Task: Find connections with filter location Skegness with filter topic #Selfhelpwith filter profile language English with filter current company Petroleum Engineers Association with filter school Punyashlok Ahilyadevi Holkar Solapur University, Solapur with filter industry Footwear and Leather Goods Repair with filter service category Growth Marketing with filter keywords title Office Manager
Action: Mouse moved to (517, 69)
Screenshot: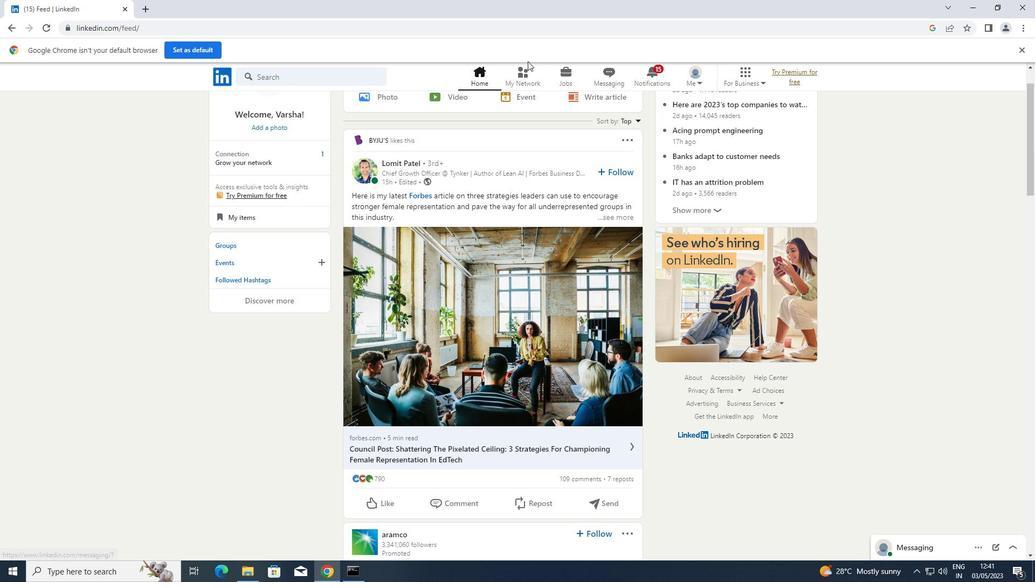 
Action: Mouse pressed left at (517, 69)
Screenshot: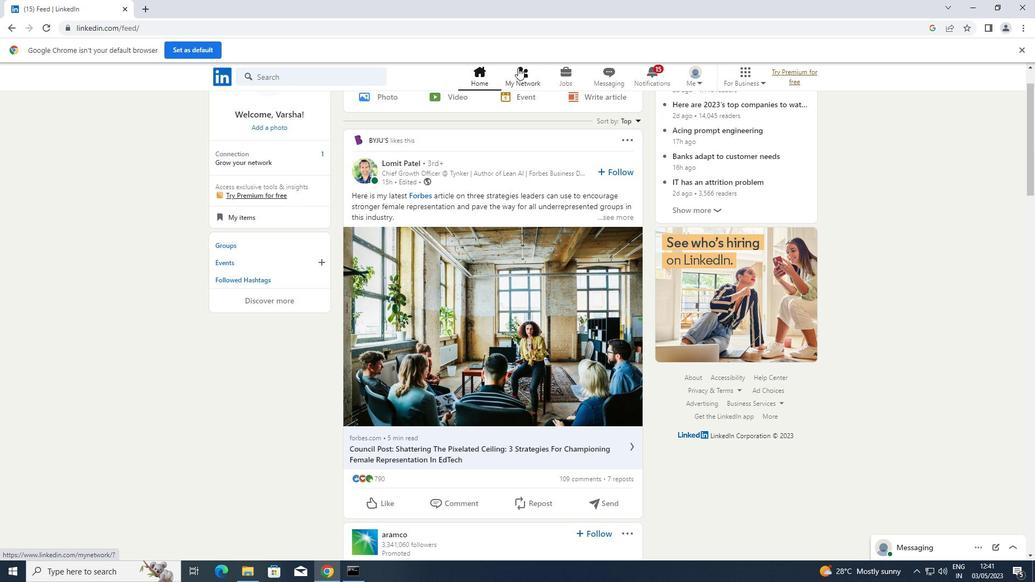 
Action: Mouse moved to (278, 138)
Screenshot: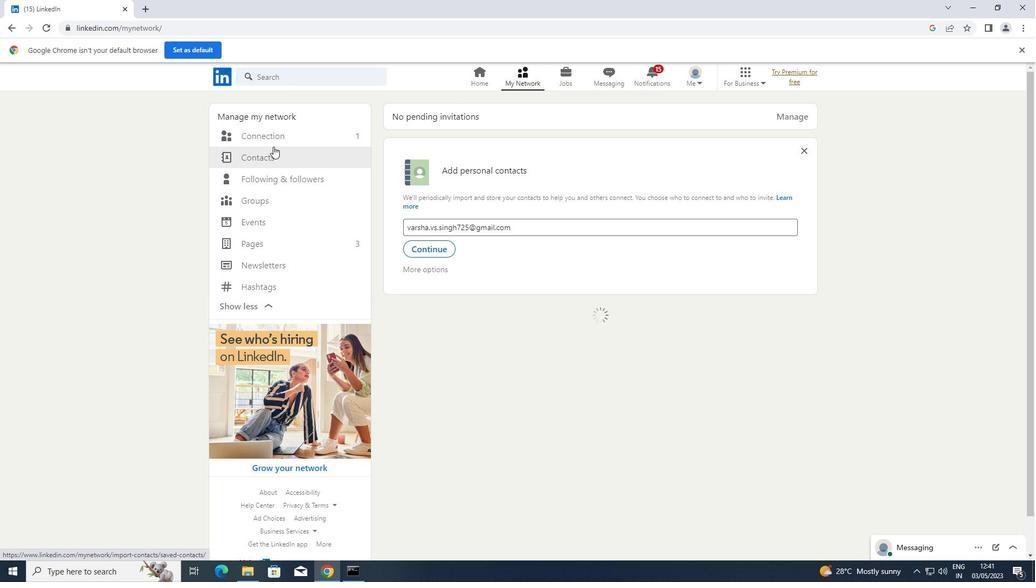 
Action: Mouse pressed left at (278, 138)
Screenshot: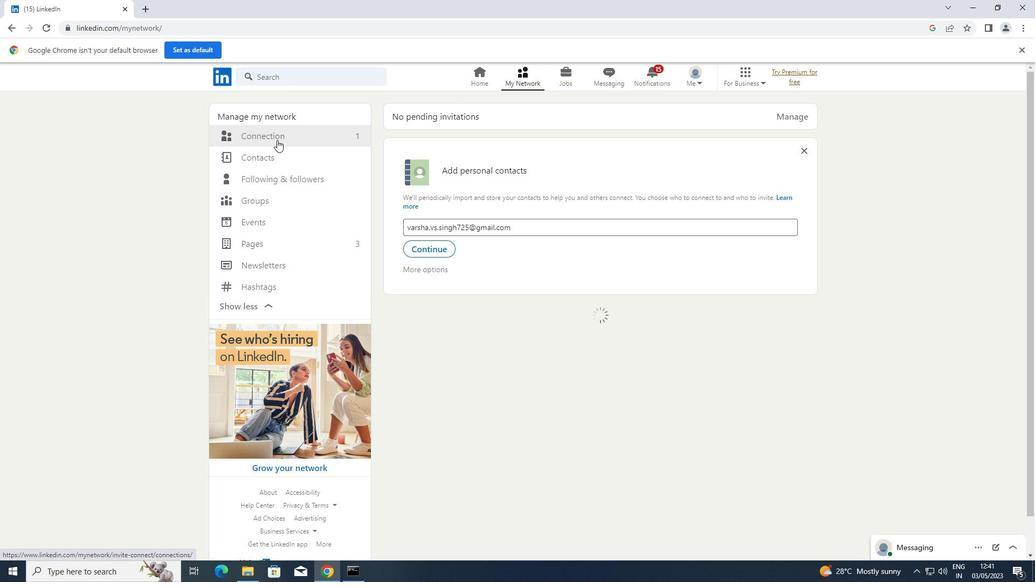 
Action: Mouse moved to (598, 136)
Screenshot: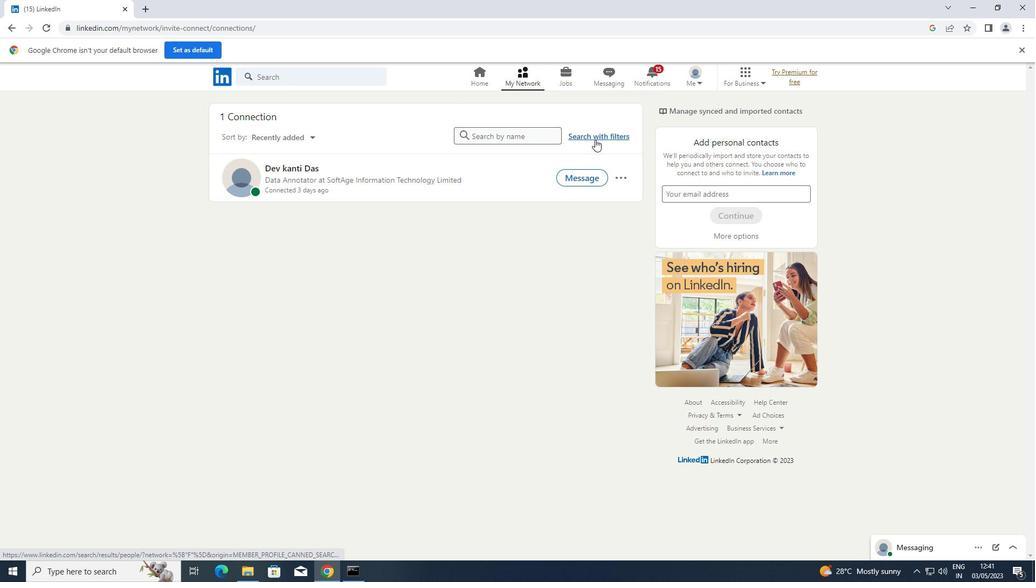 
Action: Mouse pressed left at (598, 136)
Screenshot: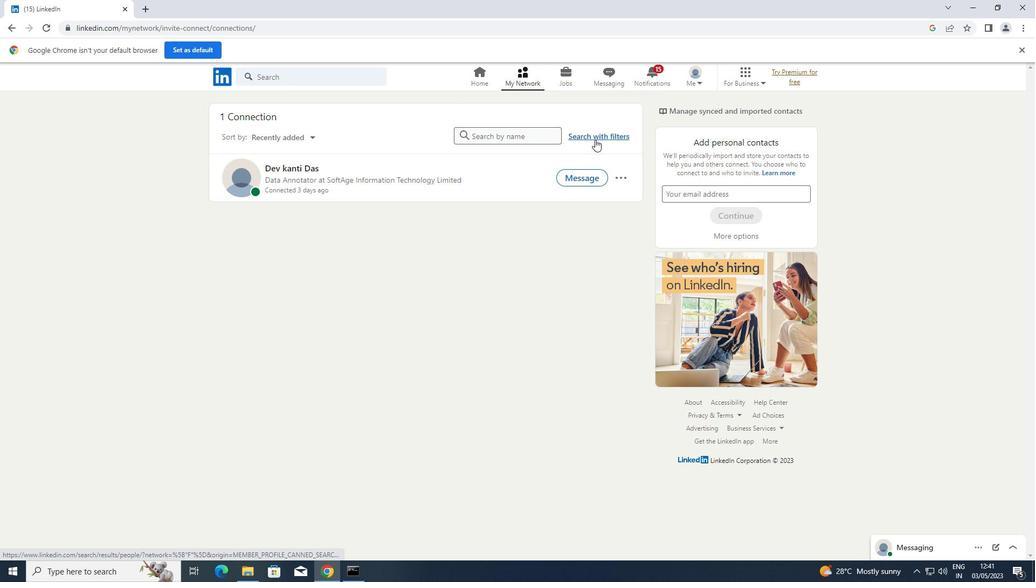 
Action: Mouse moved to (545, 107)
Screenshot: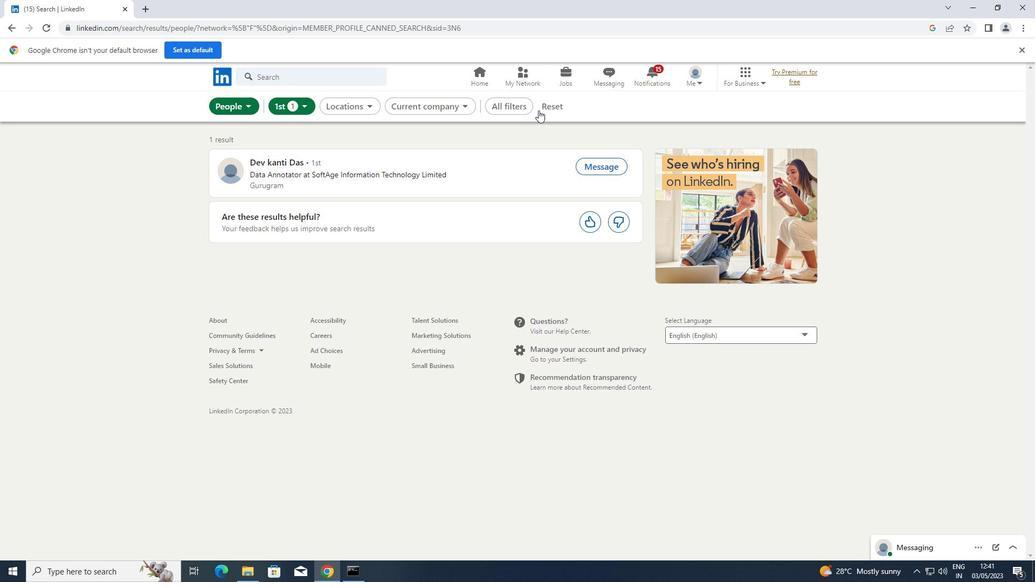 
Action: Mouse pressed left at (545, 107)
Screenshot: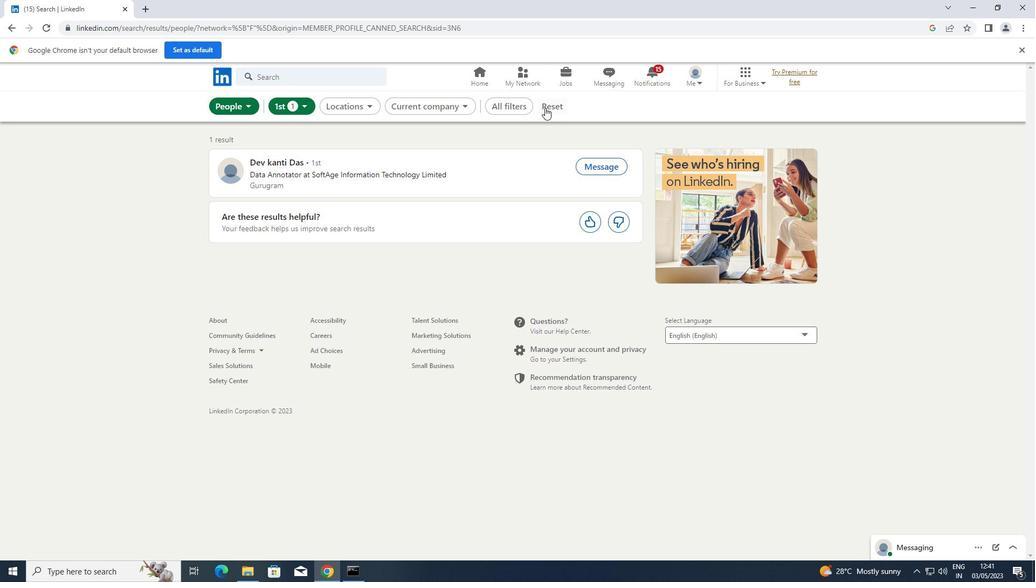 
Action: Mouse pressed left at (545, 107)
Screenshot: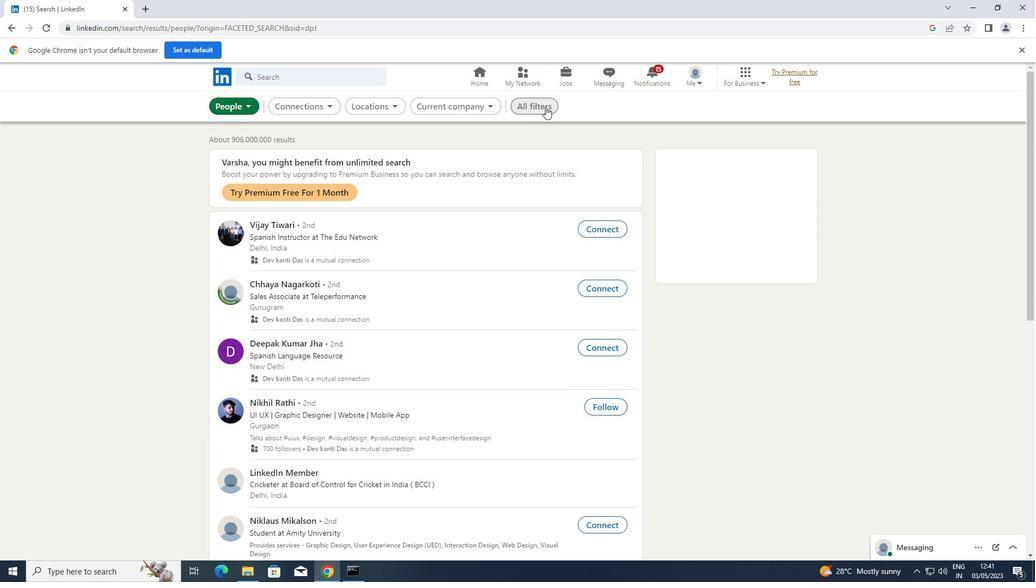 
Action: Mouse moved to (762, 209)
Screenshot: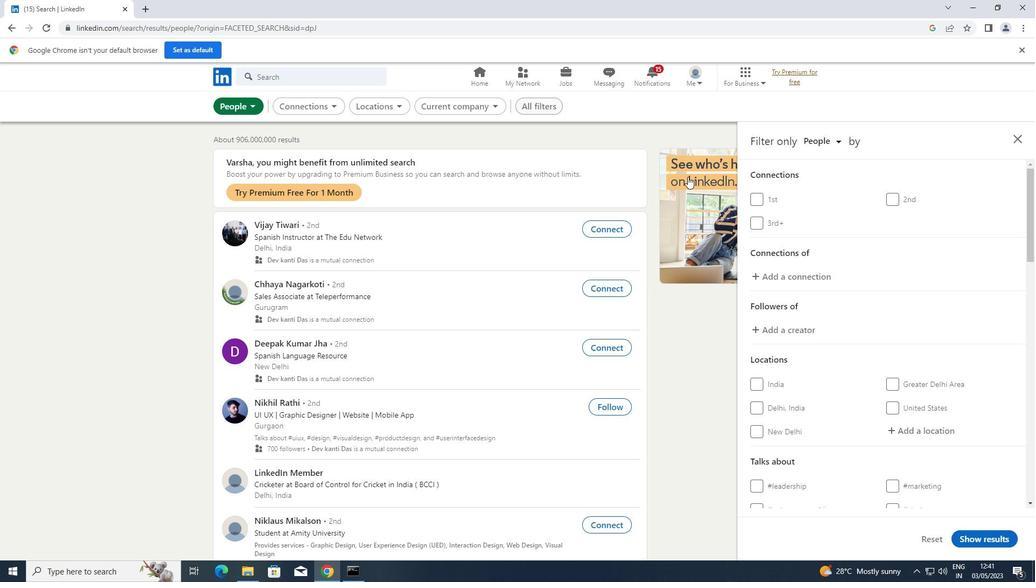 
Action: Mouse scrolled (762, 208) with delta (0, 0)
Screenshot: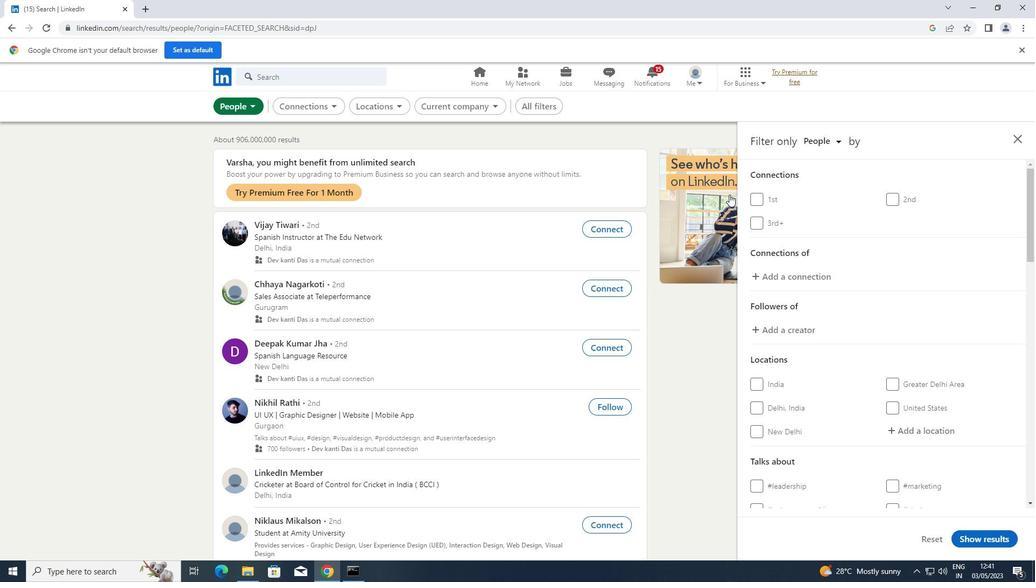 
Action: Mouse scrolled (762, 208) with delta (0, 0)
Screenshot: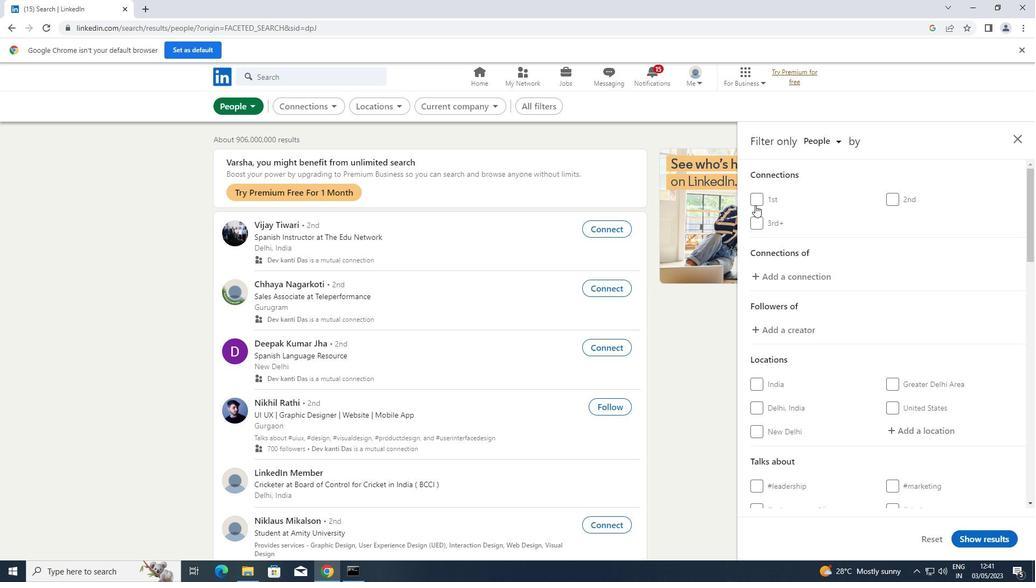 
Action: Mouse moved to (943, 321)
Screenshot: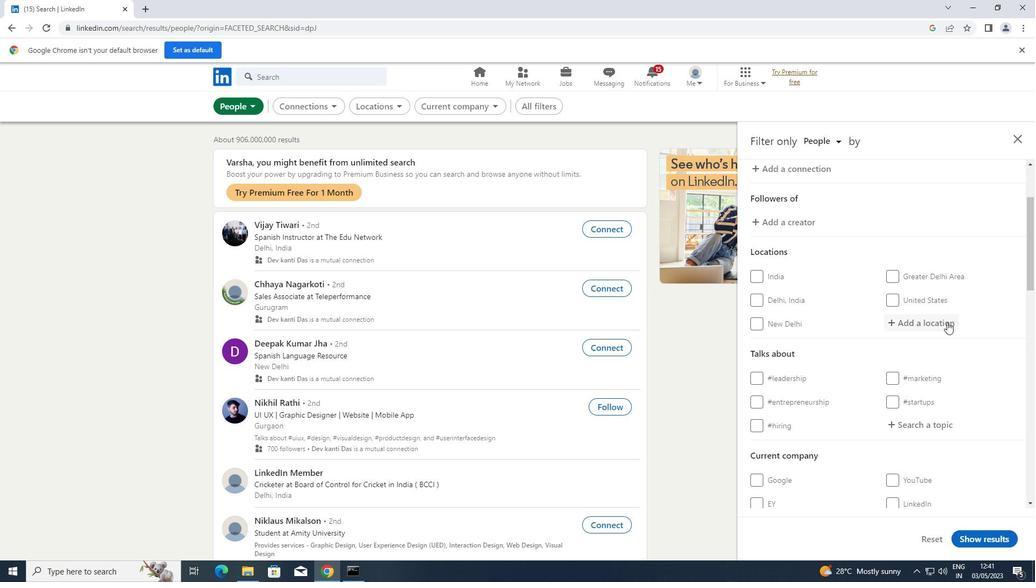 
Action: Mouse pressed left at (943, 321)
Screenshot: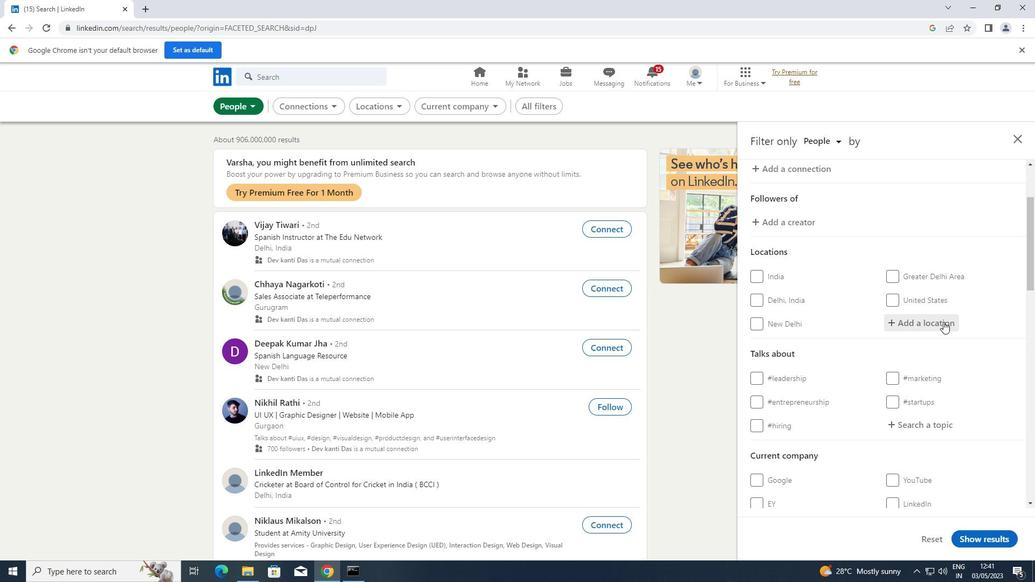 
Action: Key pressed <Key.shift>SKEGNESS
Screenshot: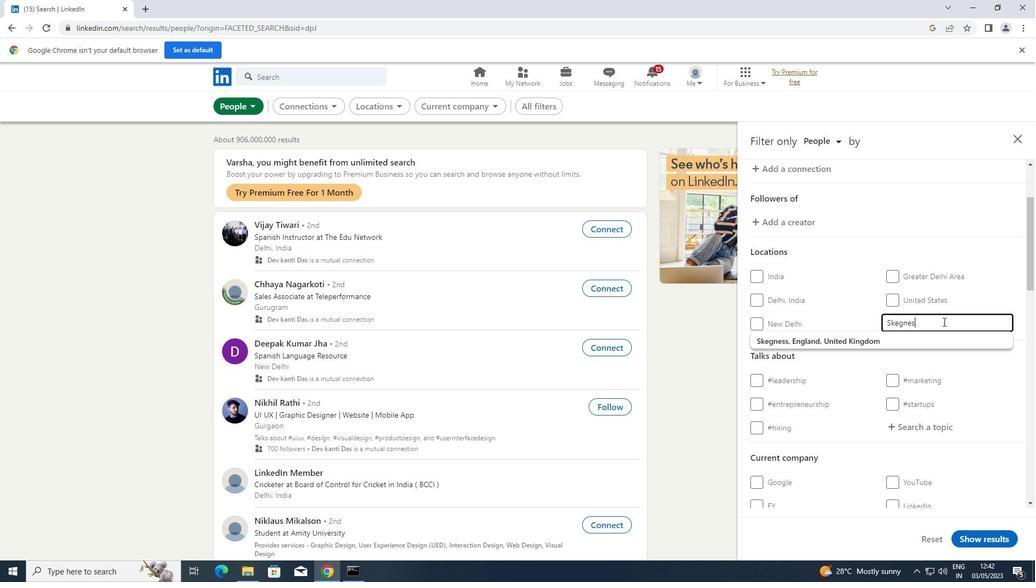 
Action: Mouse scrolled (943, 321) with delta (0, 0)
Screenshot: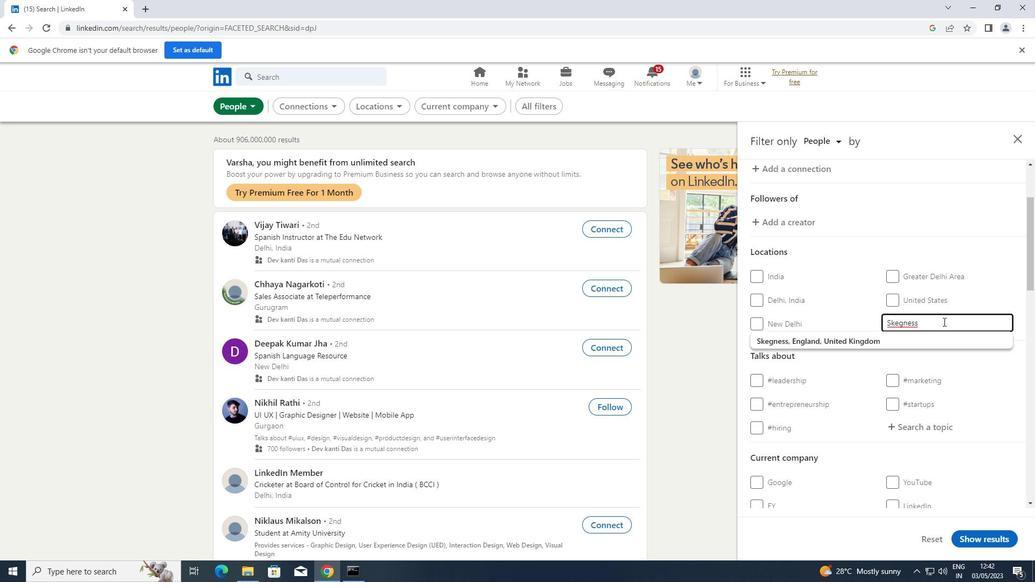 
Action: Mouse scrolled (943, 321) with delta (0, 0)
Screenshot: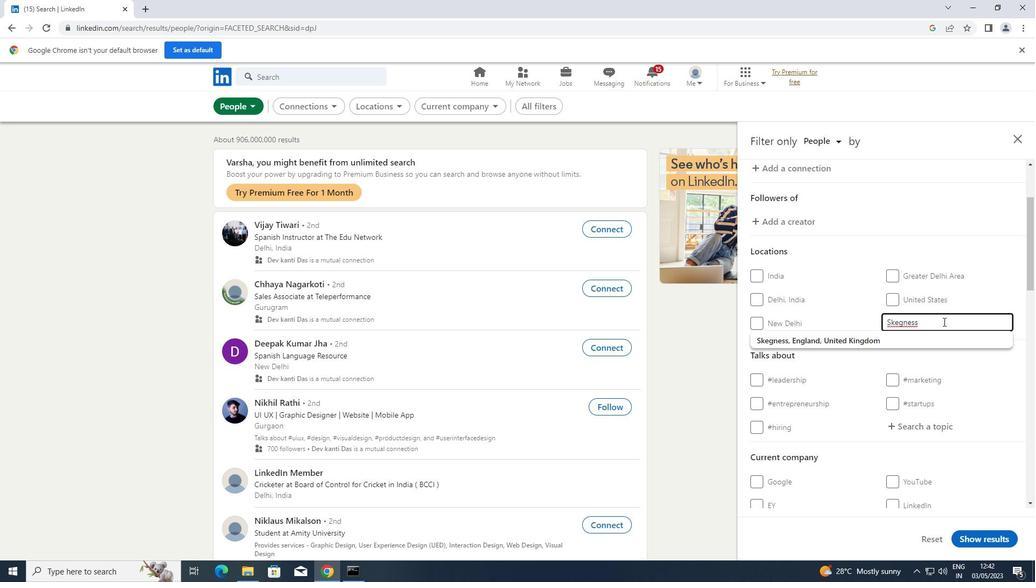 
Action: Mouse moved to (936, 321)
Screenshot: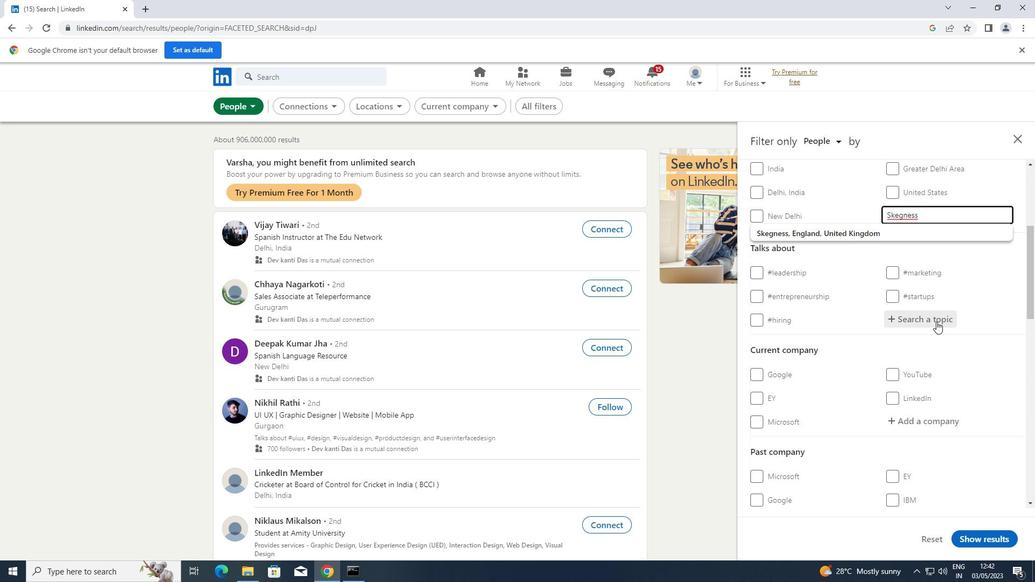 
Action: Mouse pressed left at (936, 321)
Screenshot: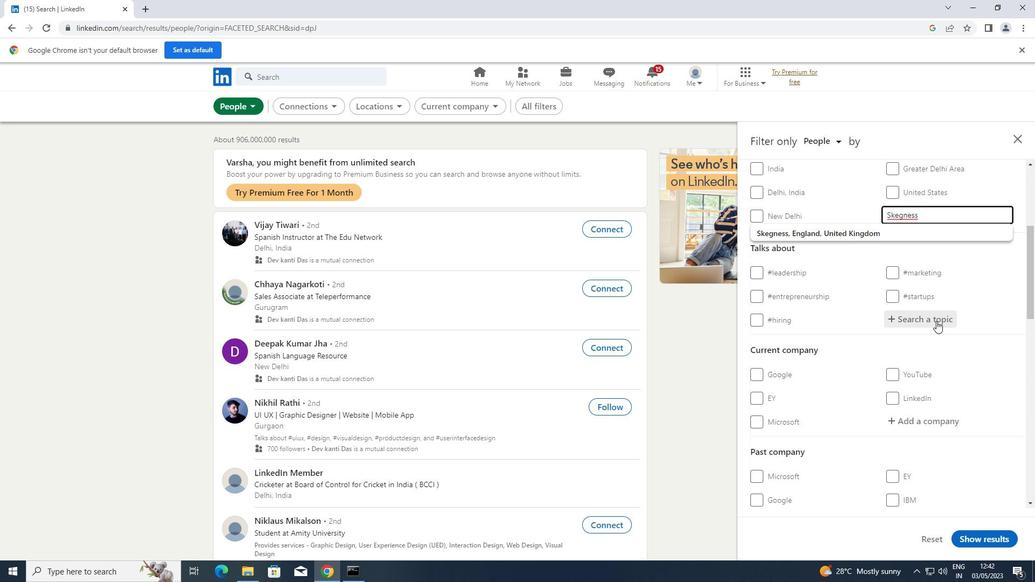 
Action: Key pressed SELFHELP
Screenshot: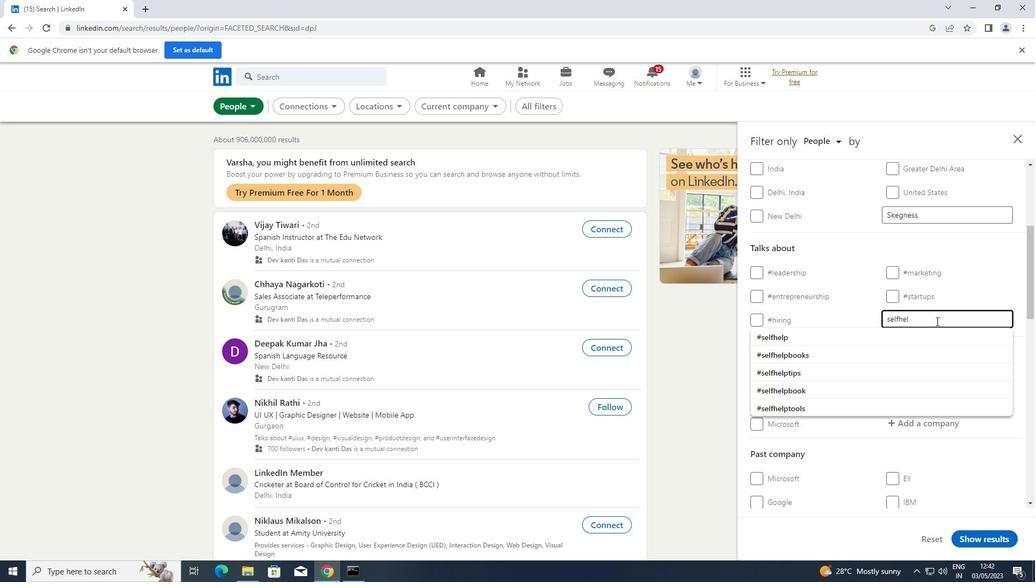 
Action: Mouse moved to (821, 334)
Screenshot: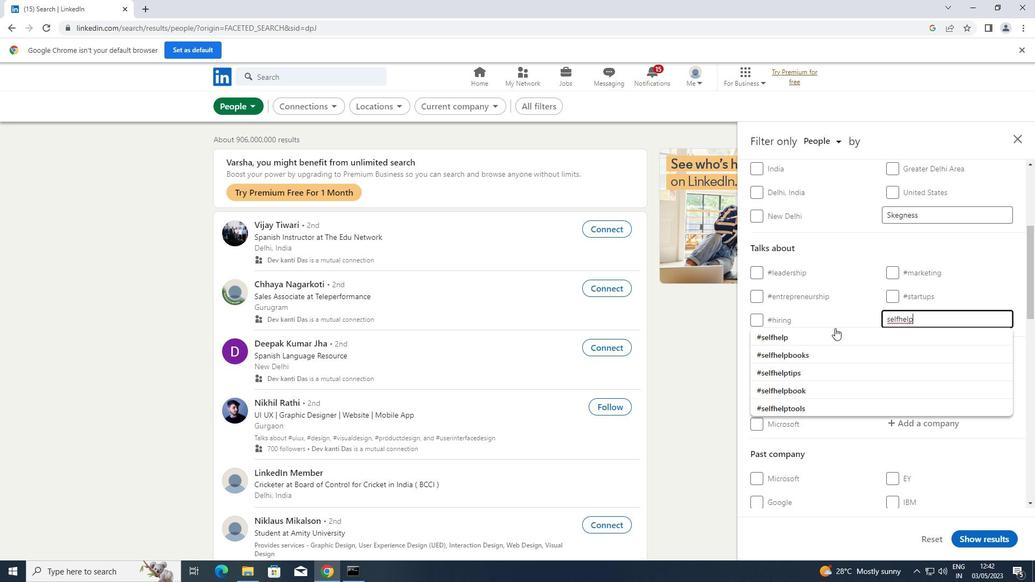 
Action: Mouse pressed left at (821, 334)
Screenshot: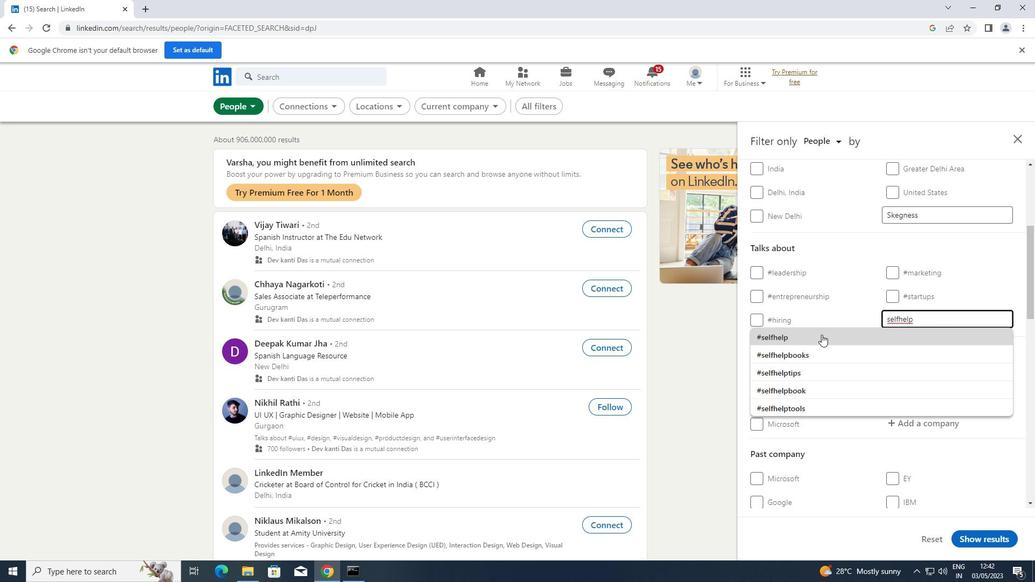 
Action: Mouse scrolled (821, 334) with delta (0, 0)
Screenshot: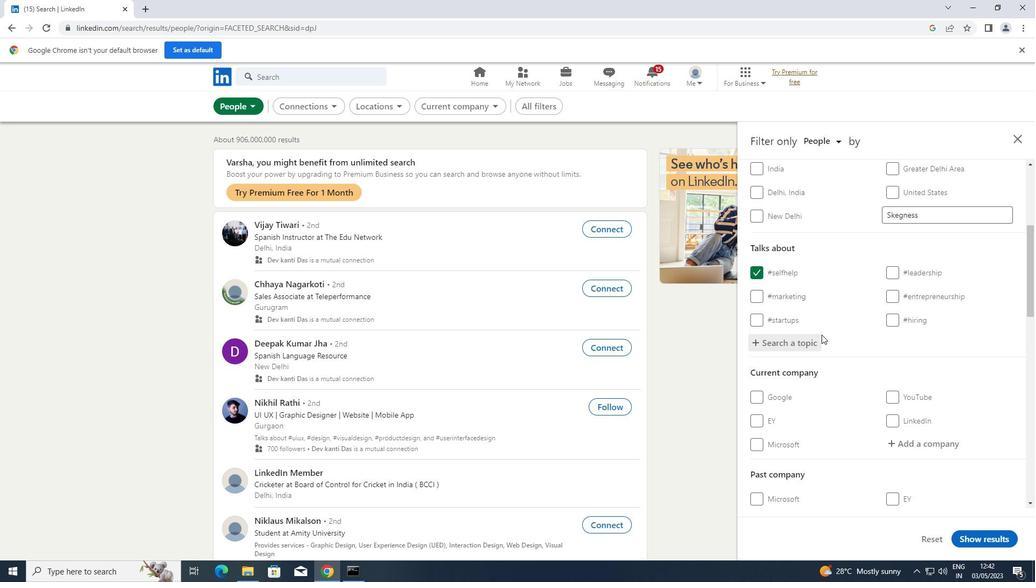 
Action: Mouse scrolled (821, 334) with delta (0, 0)
Screenshot: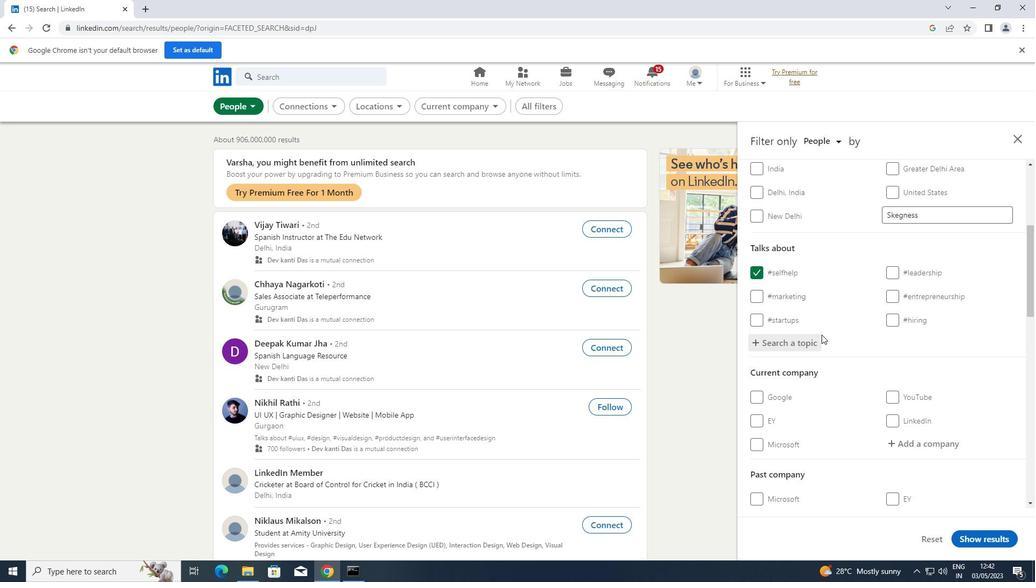 
Action: Mouse scrolled (821, 334) with delta (0, 0)
Screenshot: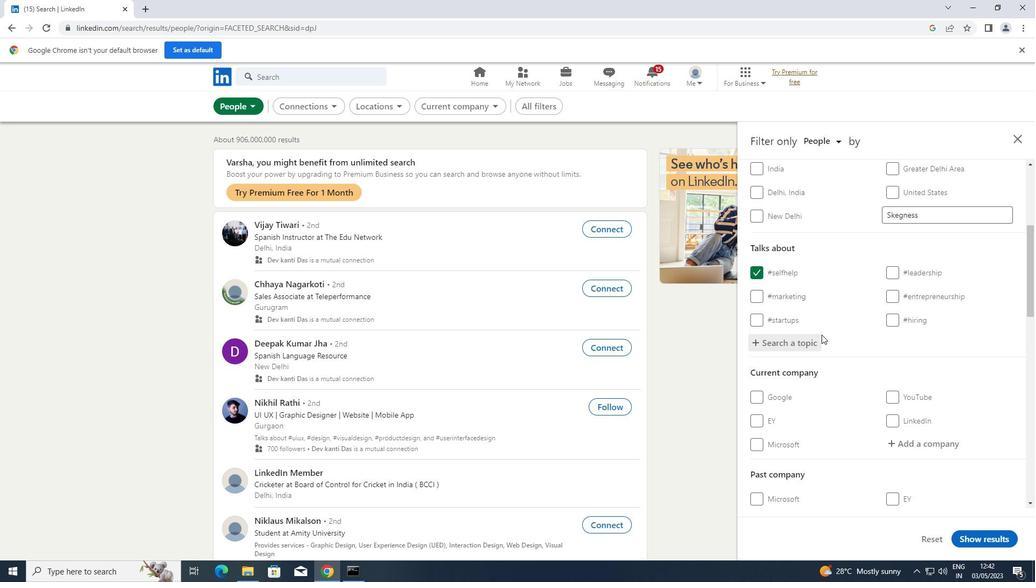 
Action: Mouse scrolled (821, 334) with delta (0, 0)
Screenshot: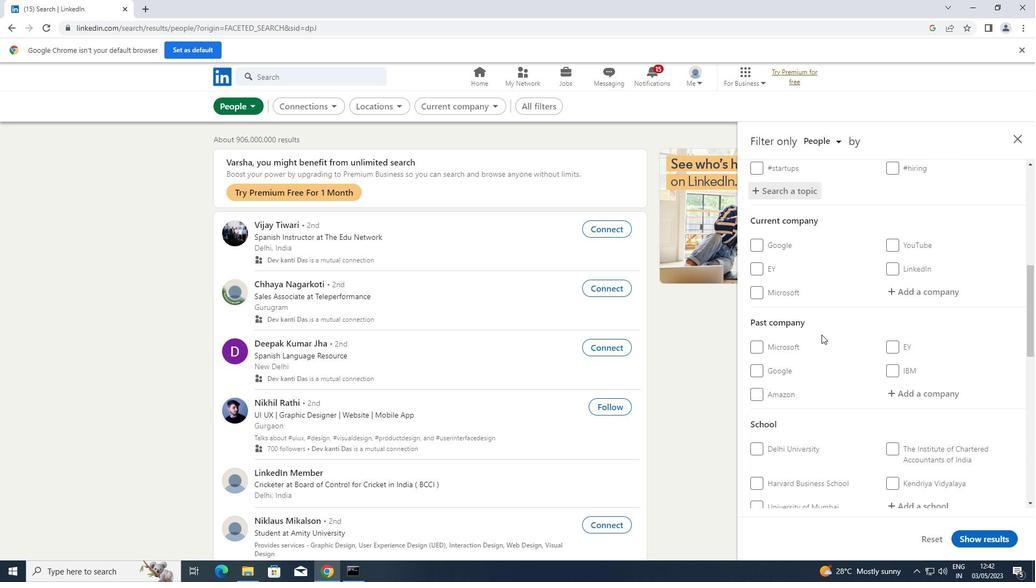 
Action: Mouse scrolled (821, 334) with delta (0, 0)
Screenshot: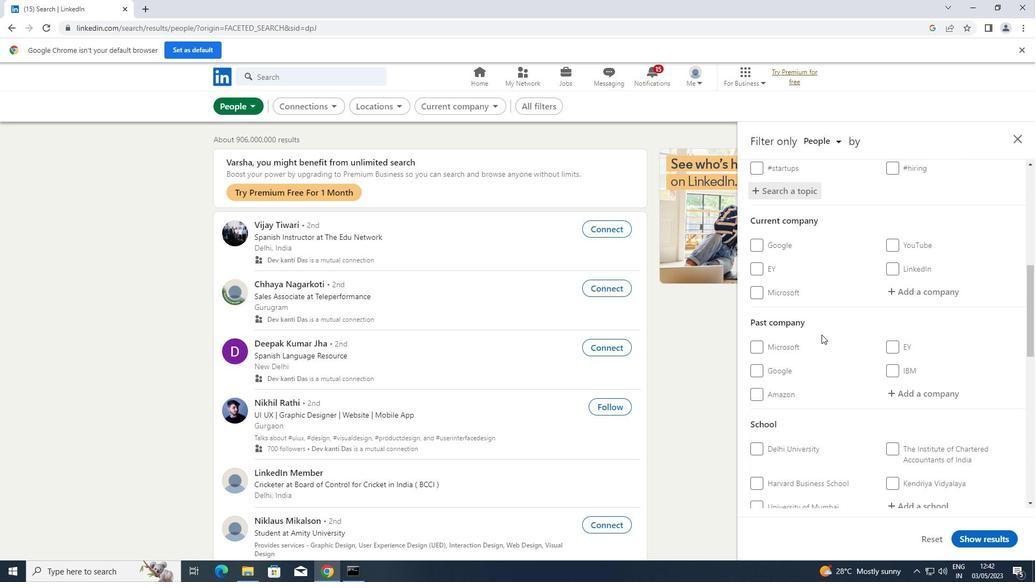
Action: Mouse scrolled (821, 334) with delta (0, 0)
Screenshot: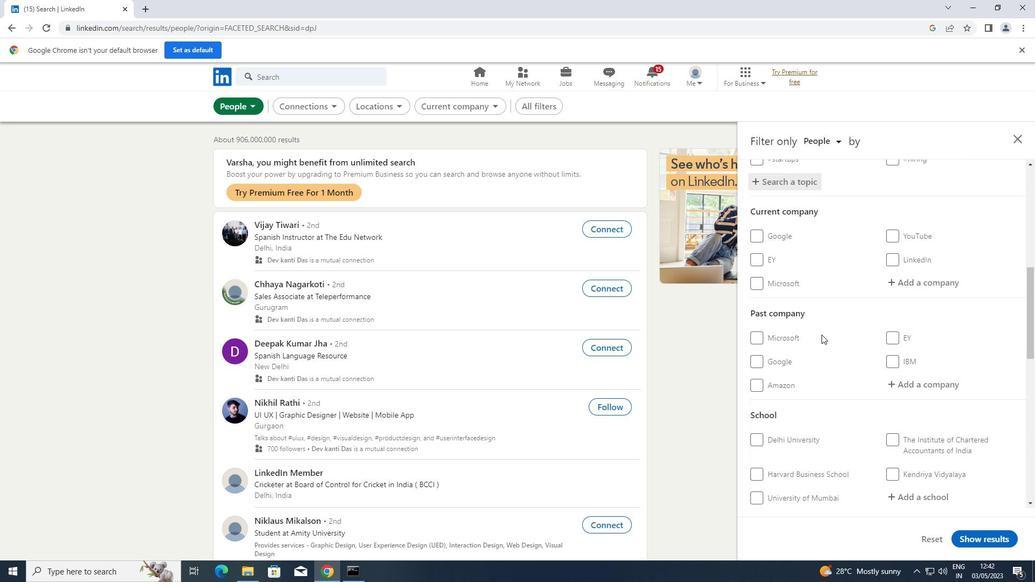
Action: Mouse scrolled (821, 334) with delta (0, 0)
Screenshot: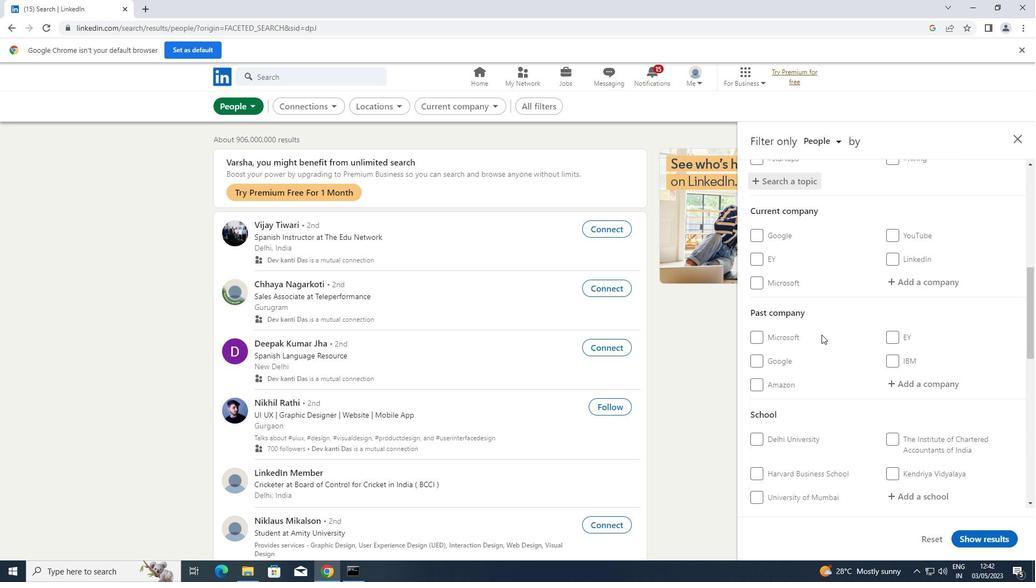 
Action: Mouse scrolled (821, 334) with delta (0, 0)
Screenshot: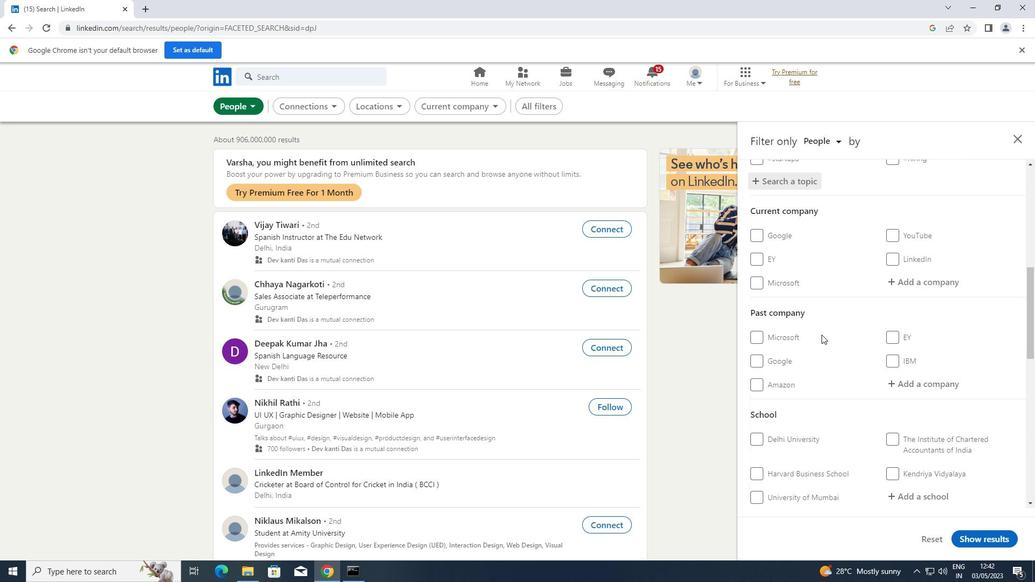 
Action: Mouse moved to (757, 405)
Screenshot: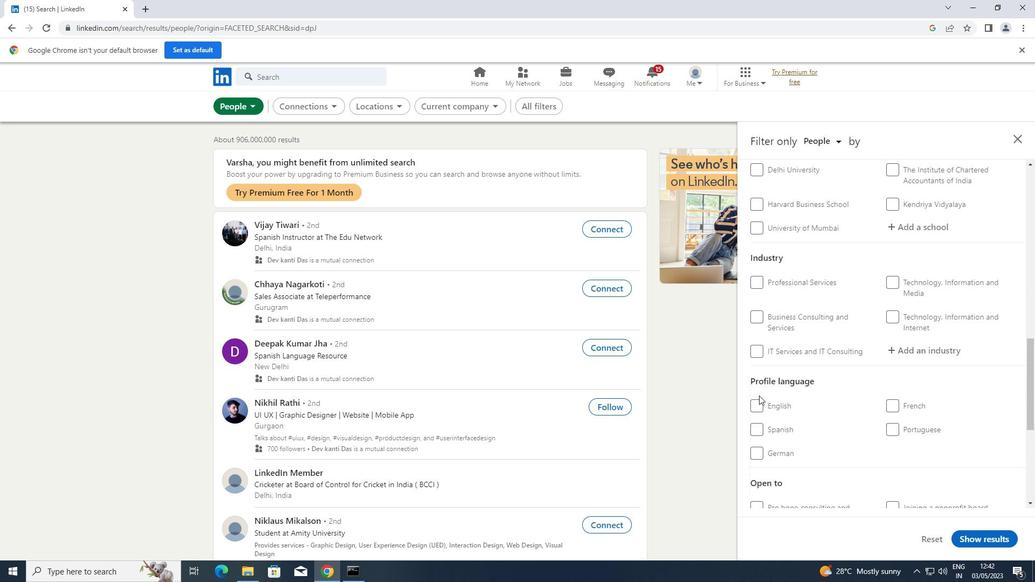 
Action: Mouse pressed left at (757, 405)
Screenshot: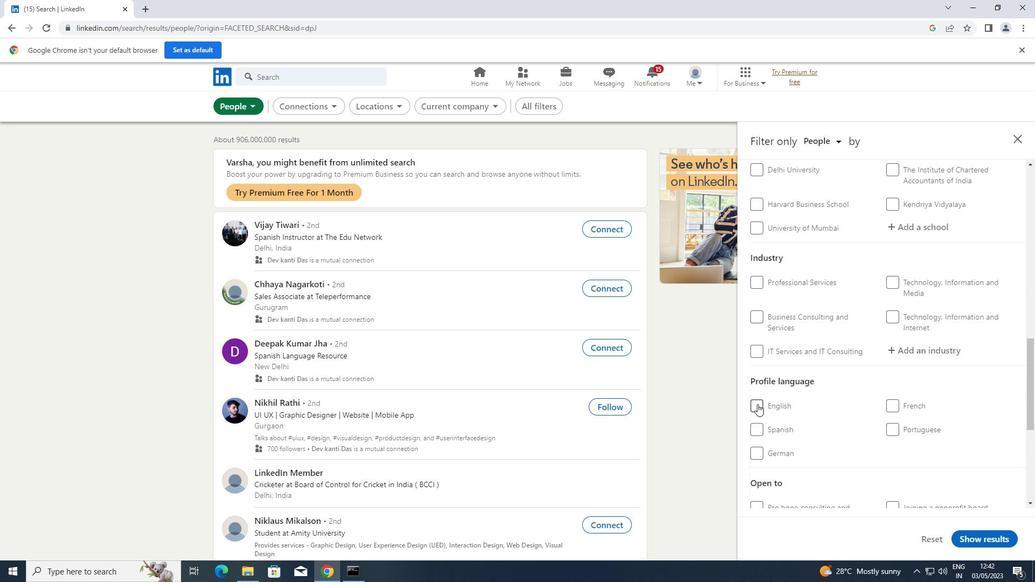 
Action: Mouse moved to (788, 371)
Screenshot: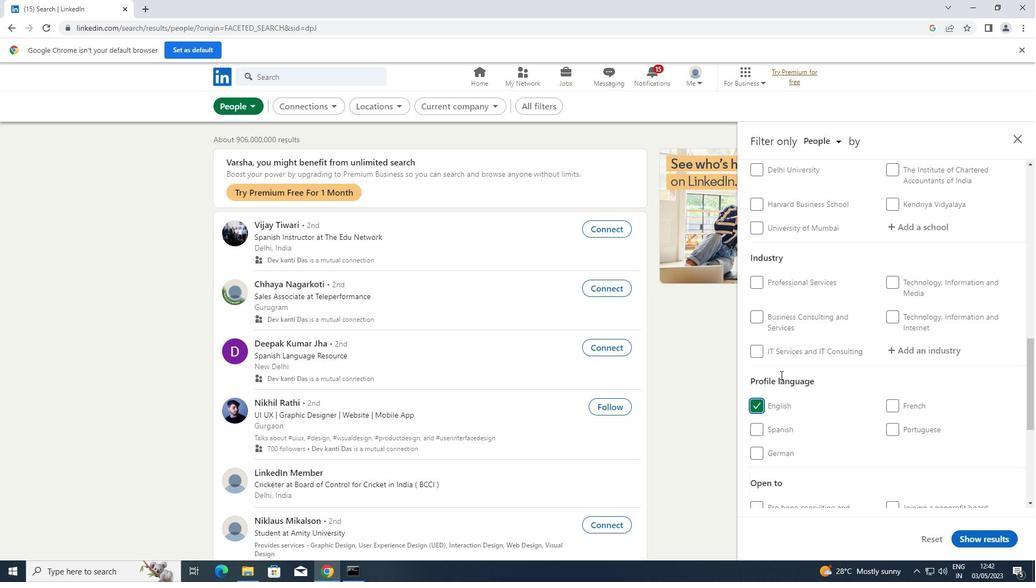 
Action: Mouse scrolled (788, 371) with delta (0, 0)
Screenshot: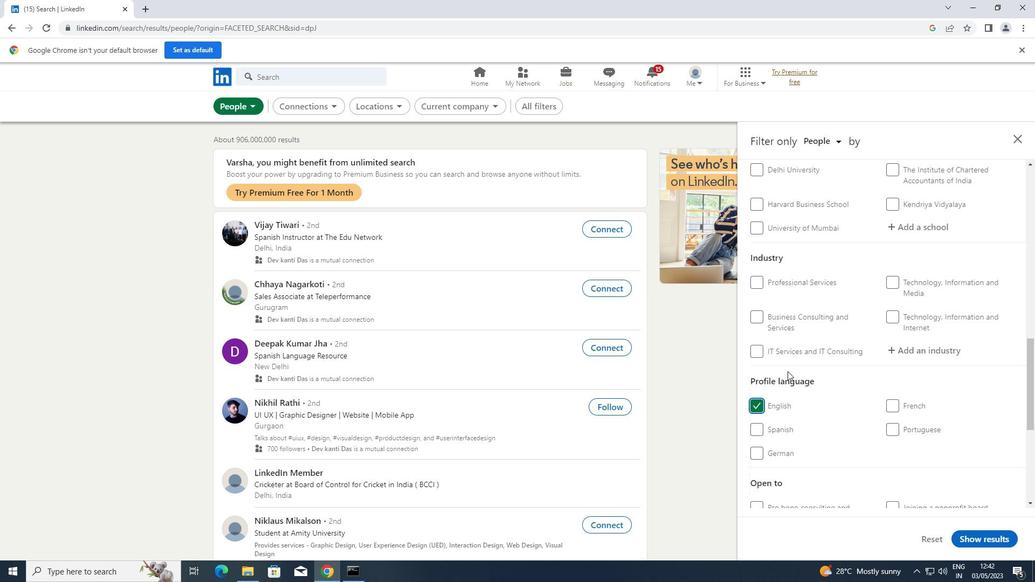 
Action: Mouse scrolled (788, 371) with delta (0, 0)
Screenshot: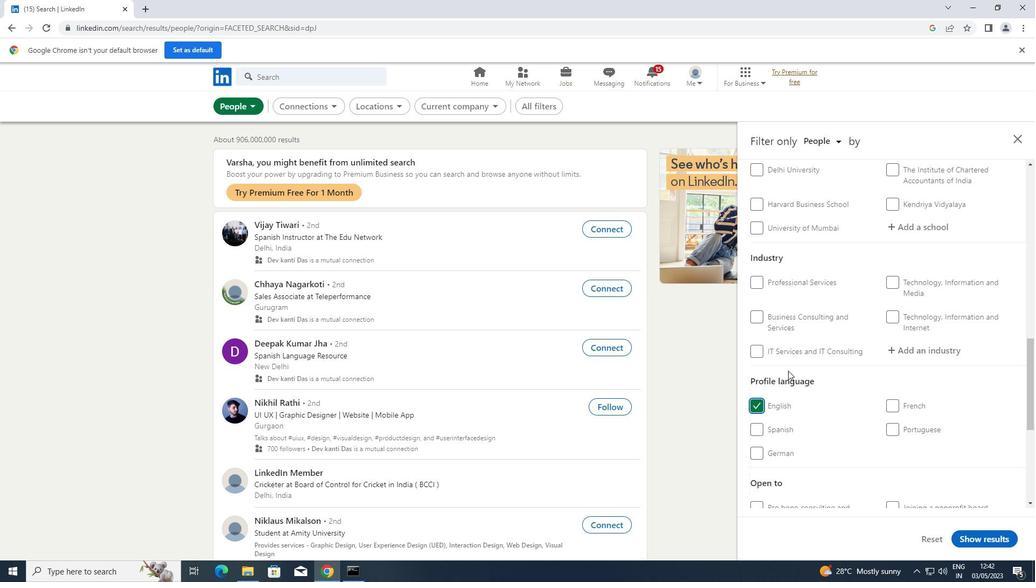 
Action: Mouse scrolled (788, 371) with delta (0, 0)
Screenshot: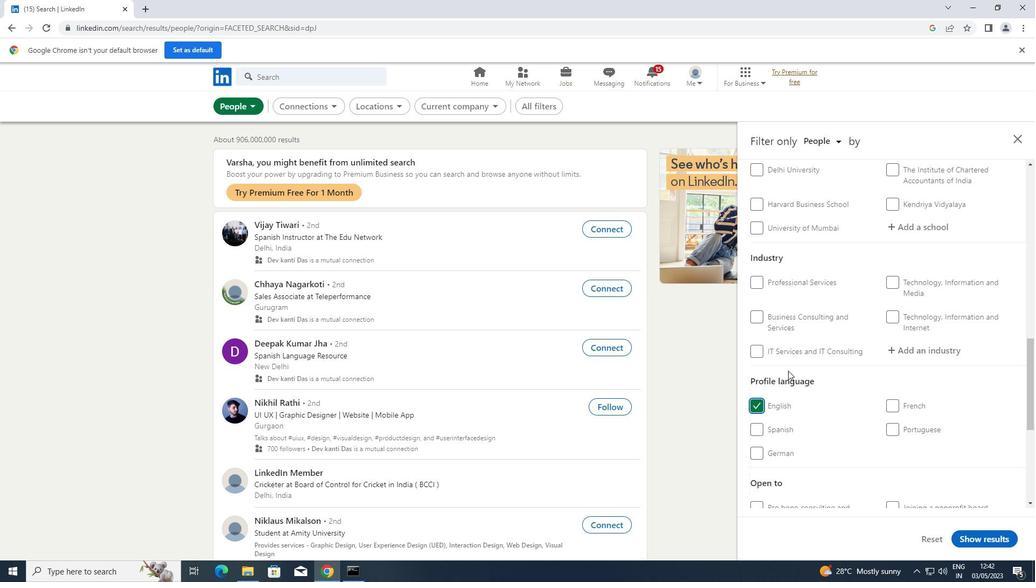 
Action: Mouse moved to (789, 370)
Screenshot: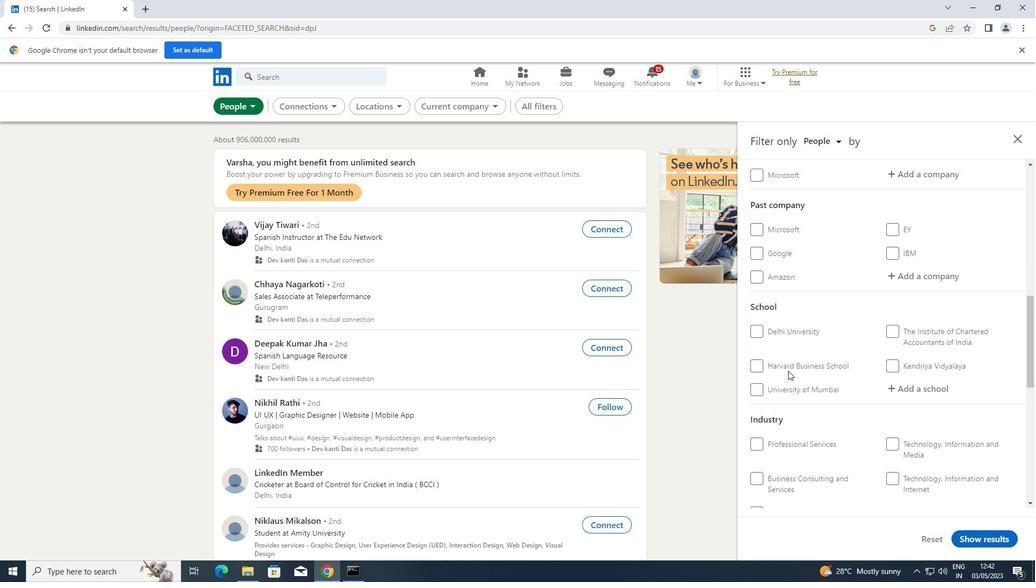 
Action: Mouse scrolled (789, 371) with delta (0, 0)
Screenshot: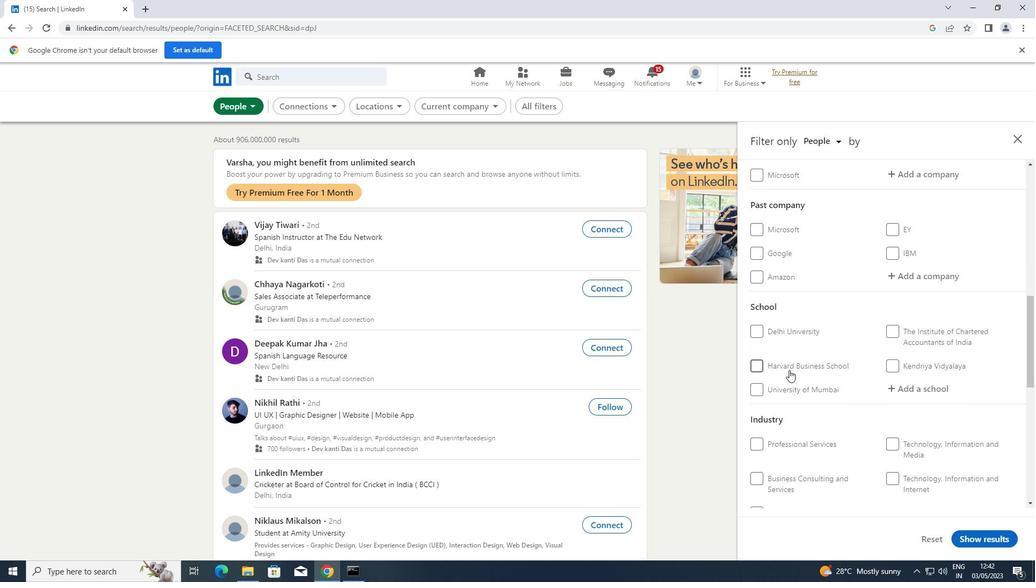 
Action: Mouse moved to (790, 368)
Screenshot: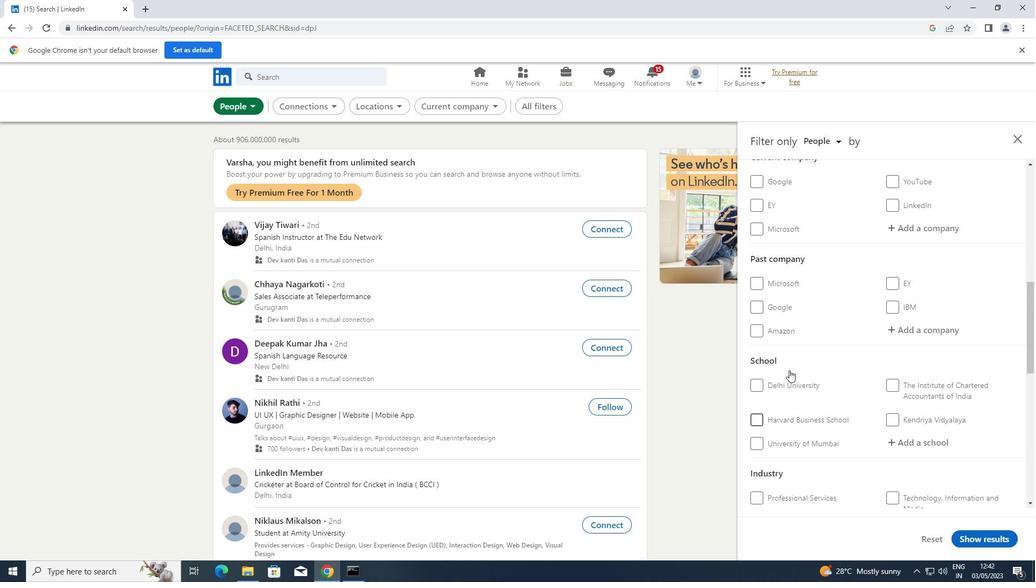 
Action: Mouse scrolled (790, 368) with delta (0, 0)
Screenshot: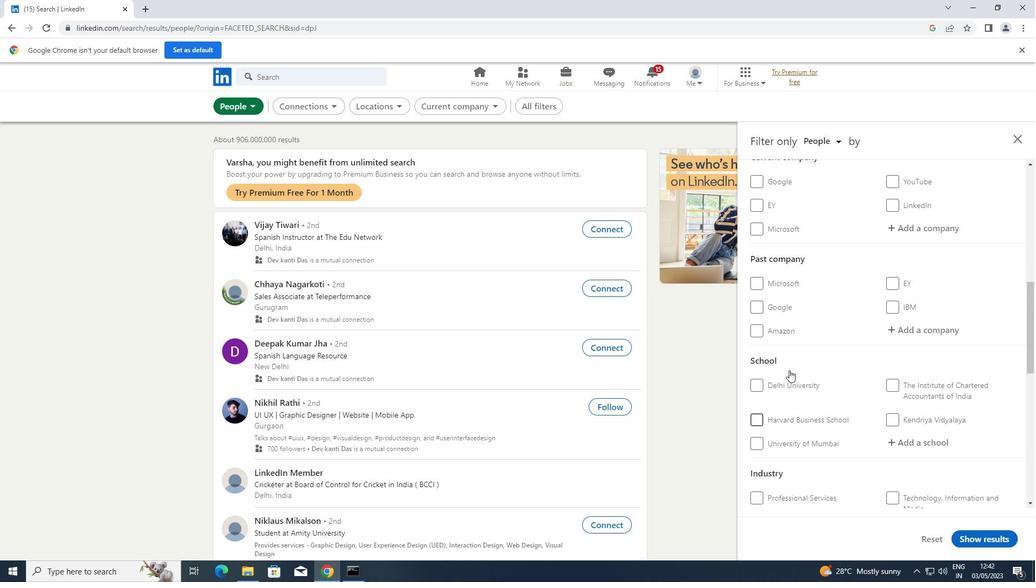 
Action: Mouse moved to (929, 283)
Screenshot: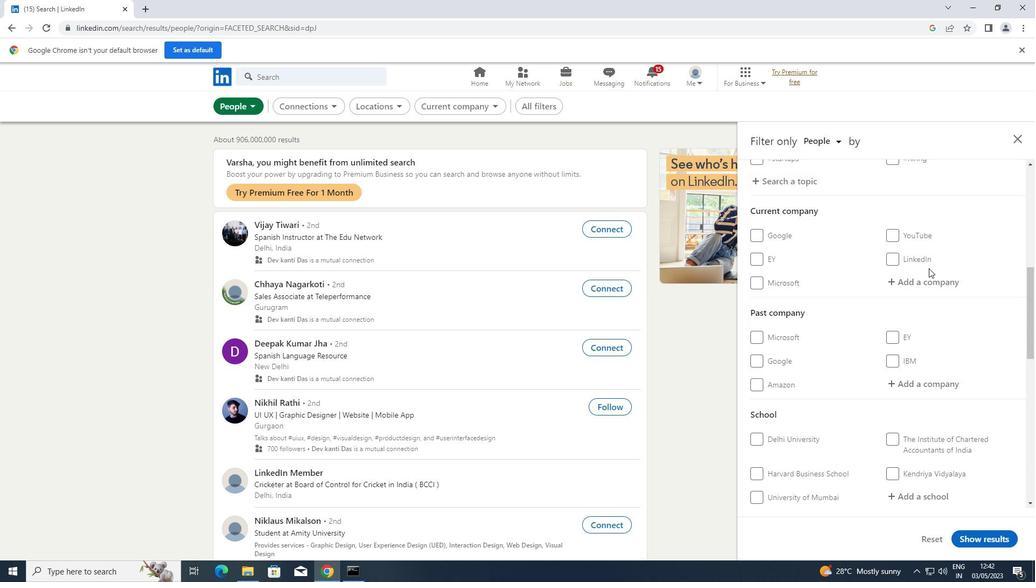 
Action: Mouse pressed left at (929, 283)
Screenshot: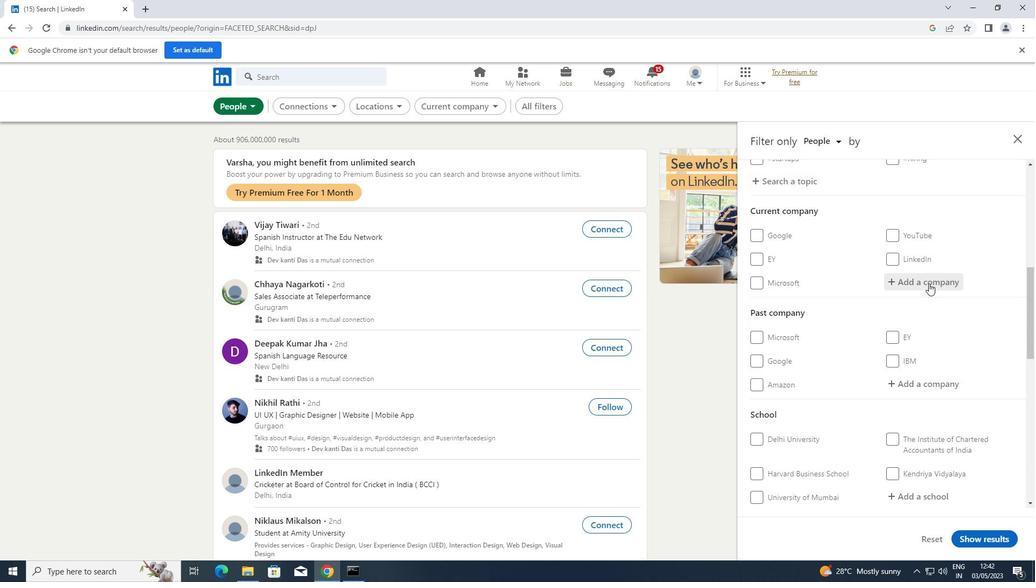 
Action: Key pressed <Key.shift>PETROLEUM
Screenshot: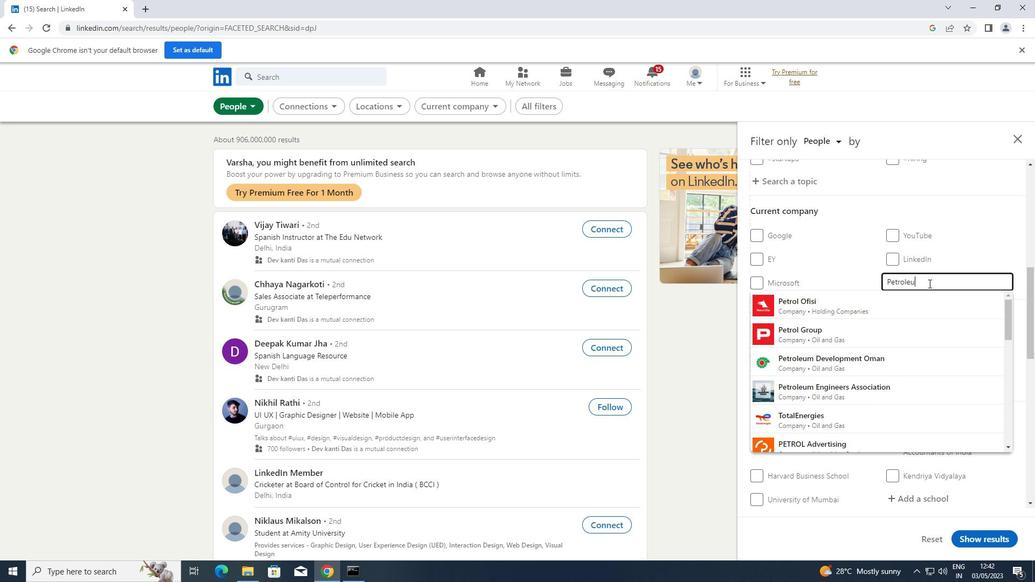 
Action: Mouse moved to (859, 354)
Screenshot: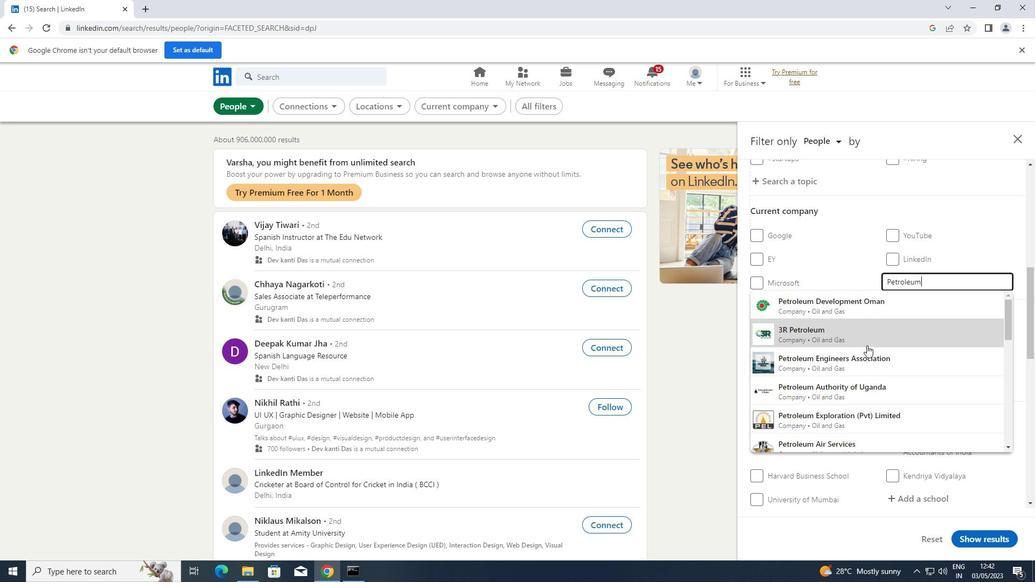 
Action: Mouse pressed left at (859, 354)
Screenshot: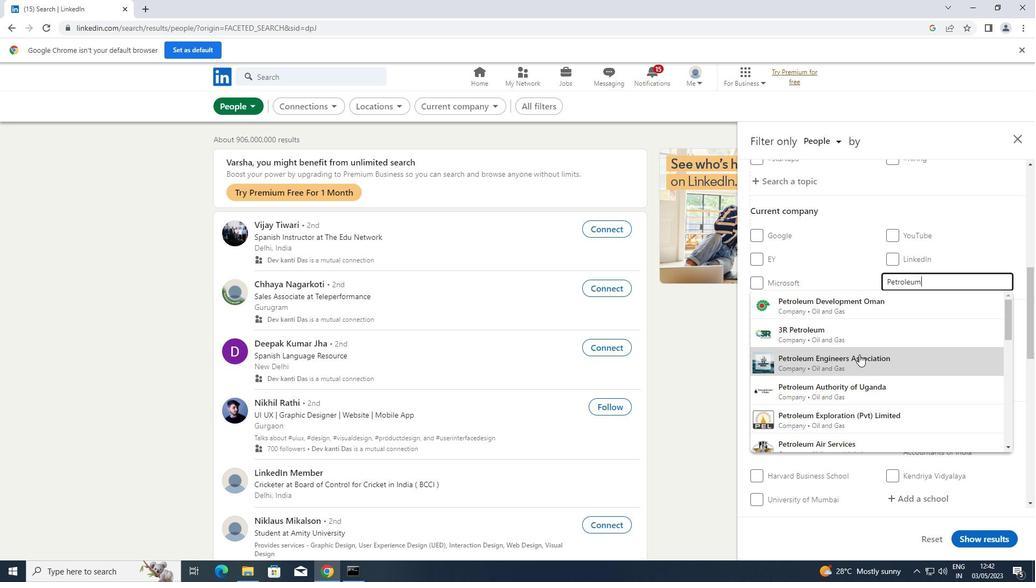 
Action: Mouse scrolled (859, 354) with delta (0, 0)
Screenshot: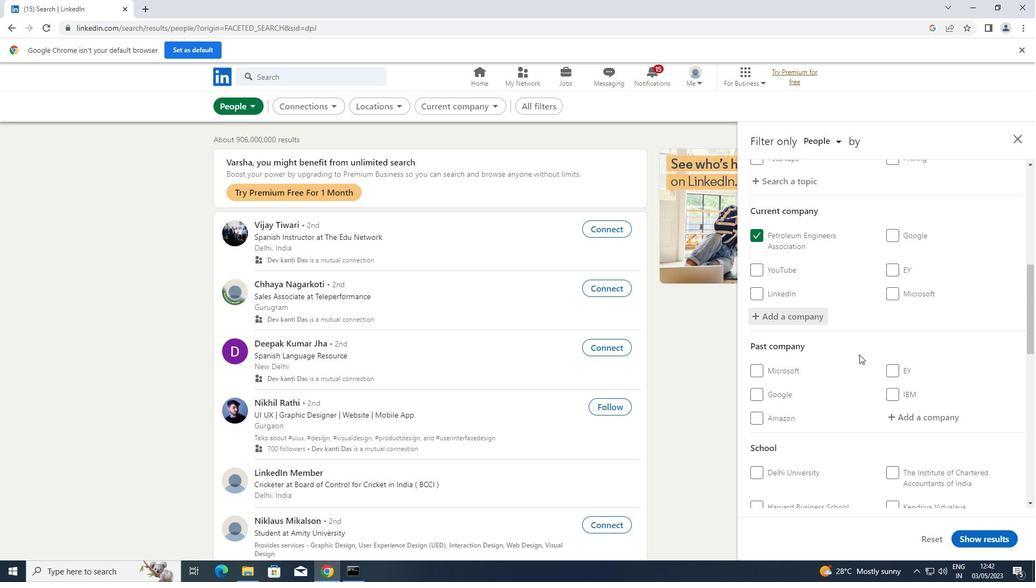 
Action: Mouse scrolled (859, 354) with delta (0, 0)
Screenshot: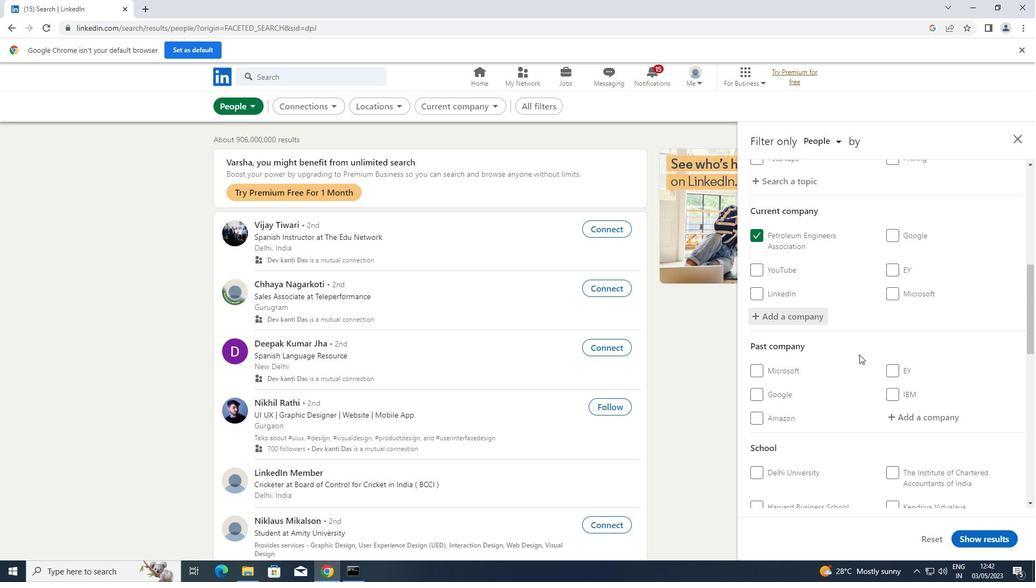 
Action: Mouse scrolled (859, 354) with delta (0, 0)
Screenshot: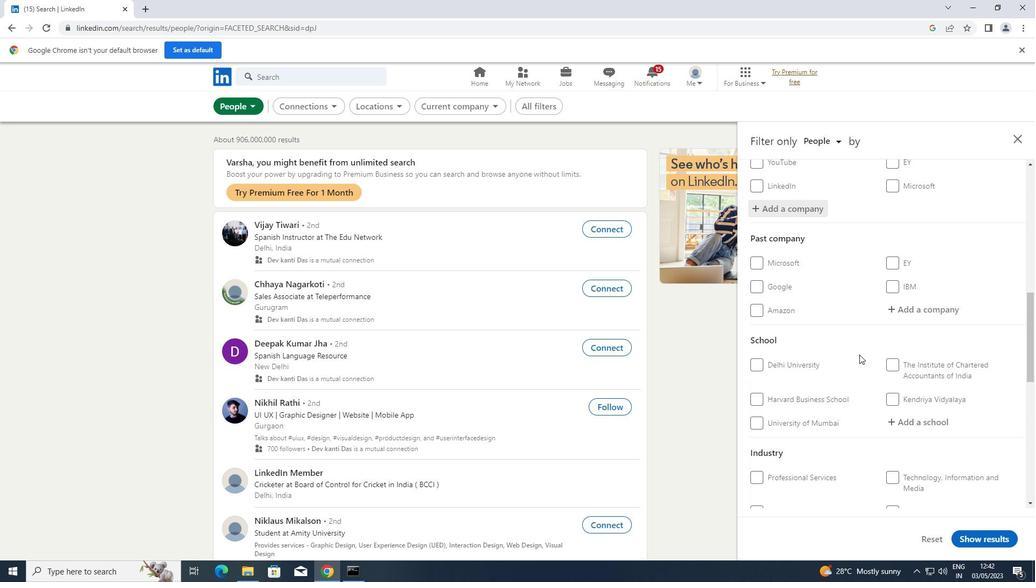 
Action: Mouse moved to (906, 365)
Screenshot: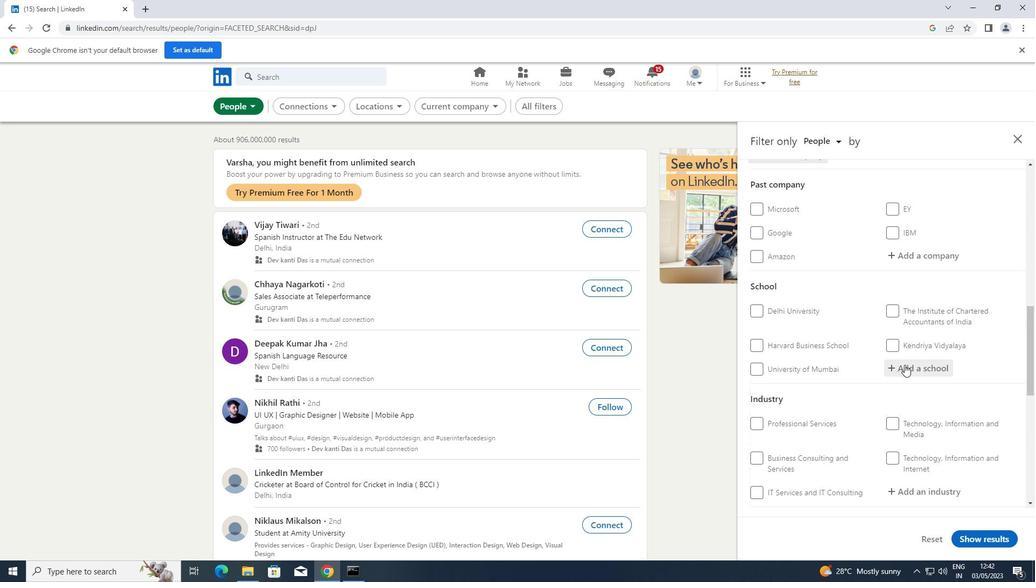 
Action: Mouse pressed left at (906, 365)
Screenshot: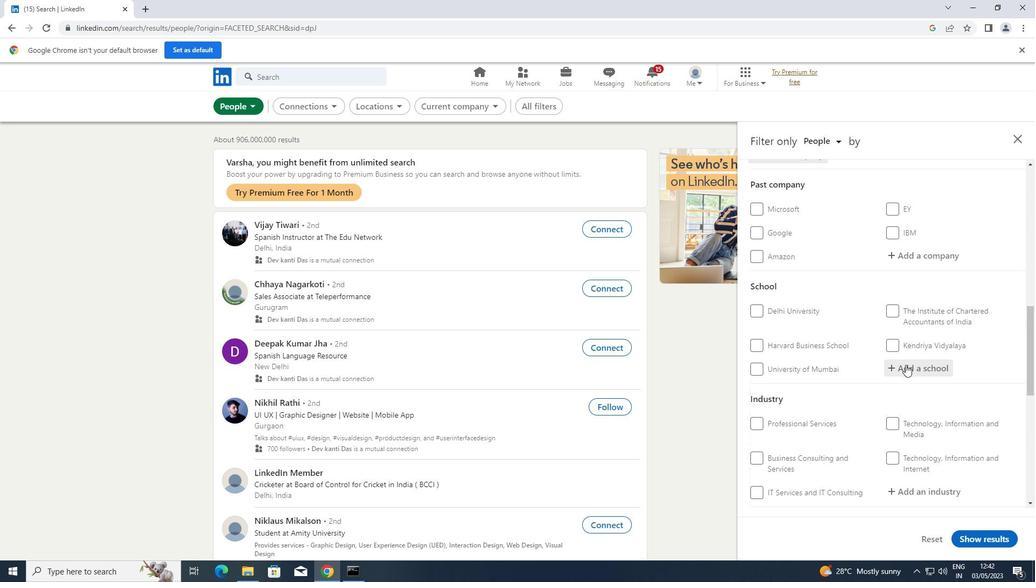 
Action: Key pressed <Key.shift>PUNYASHLOK
Screenshot: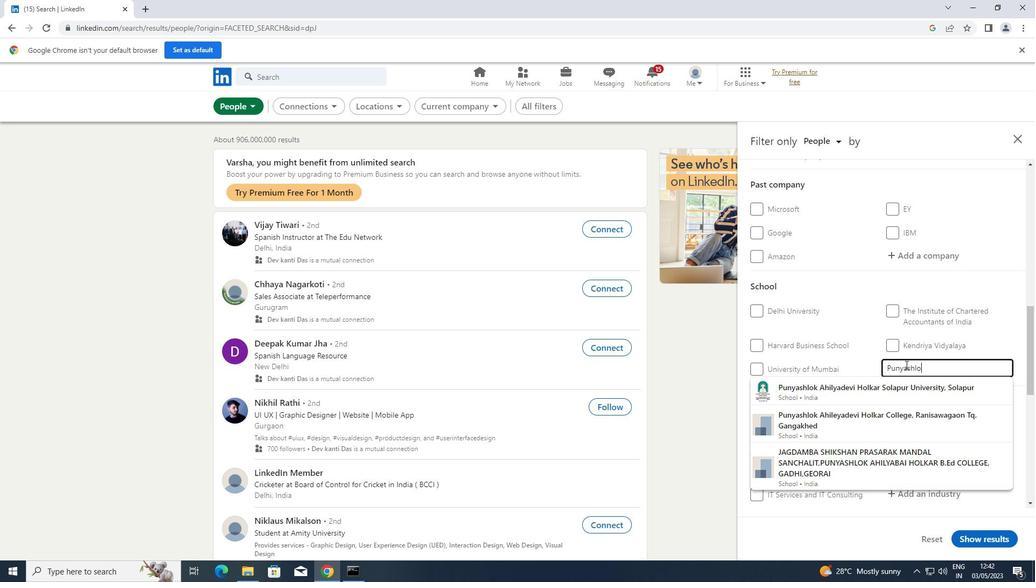 
Action: Mouse moved to (893, 390)
Screenshot: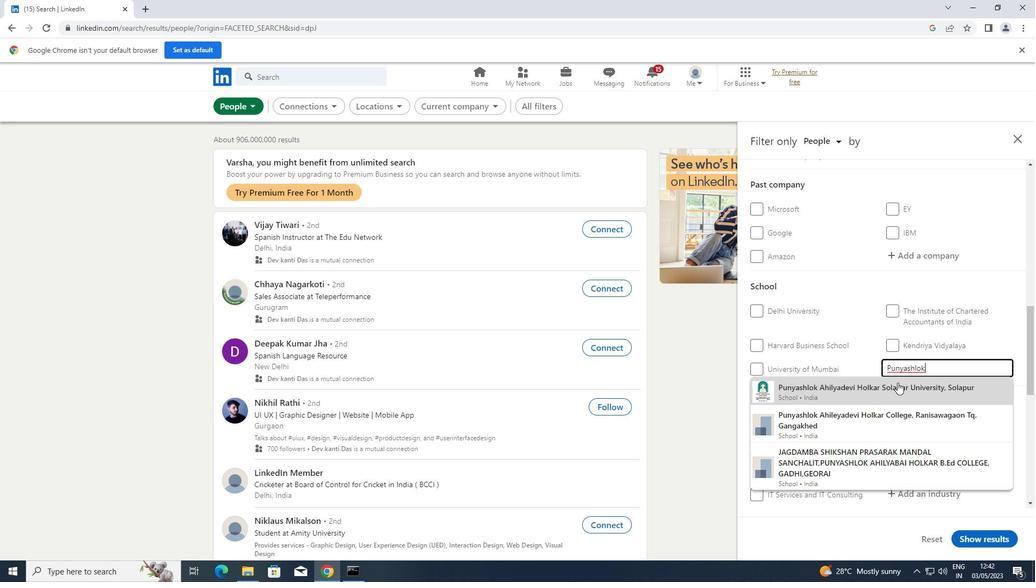 
Action: Mouse pressed left at (893, 390)
Screenshot: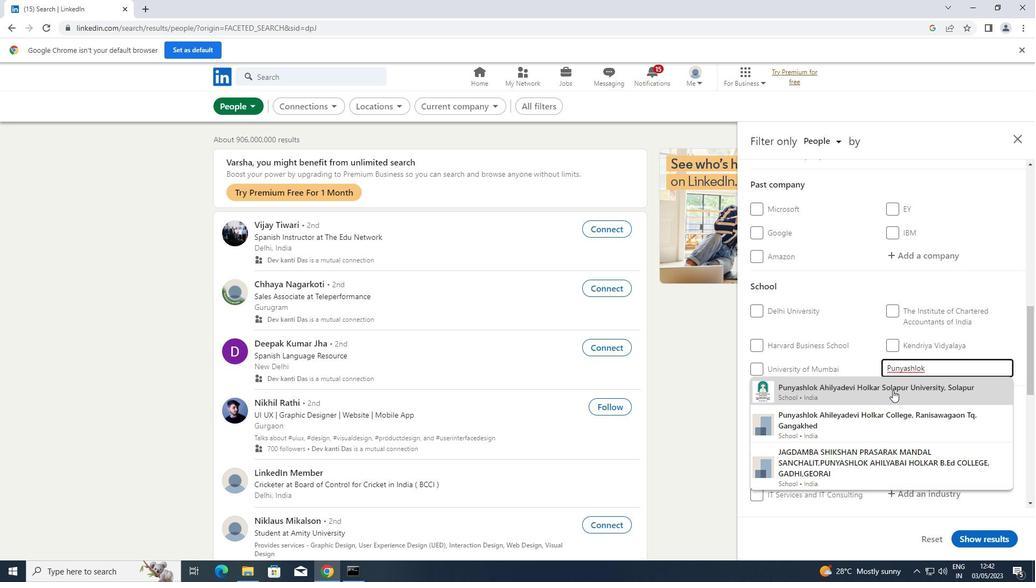 
Action: Mouse scrolled (893, 389) with delta (0, 0)
Screenshot: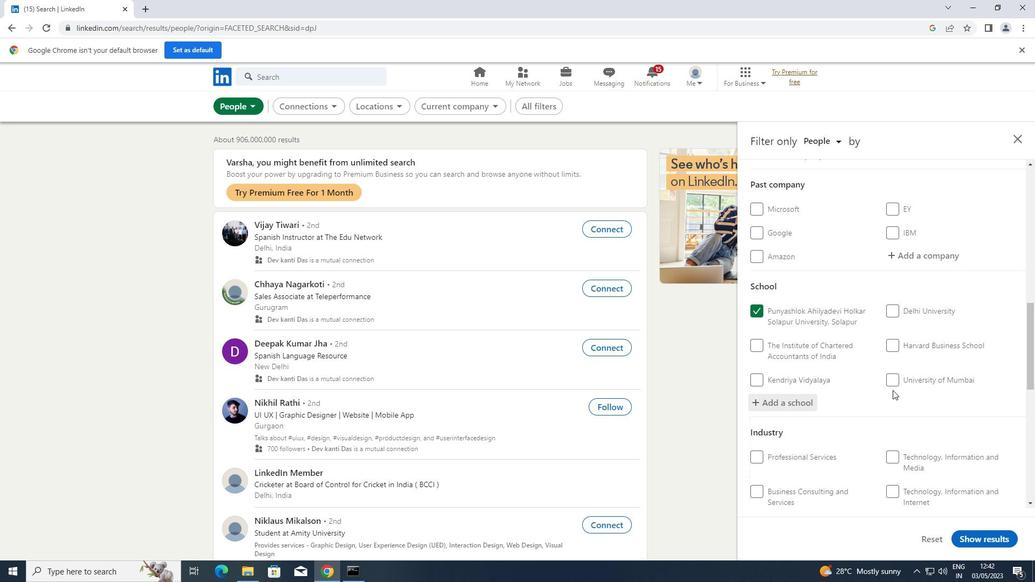 
Action: Mouse scrolled (893, 389) with delta (0, 0)
Screenshot: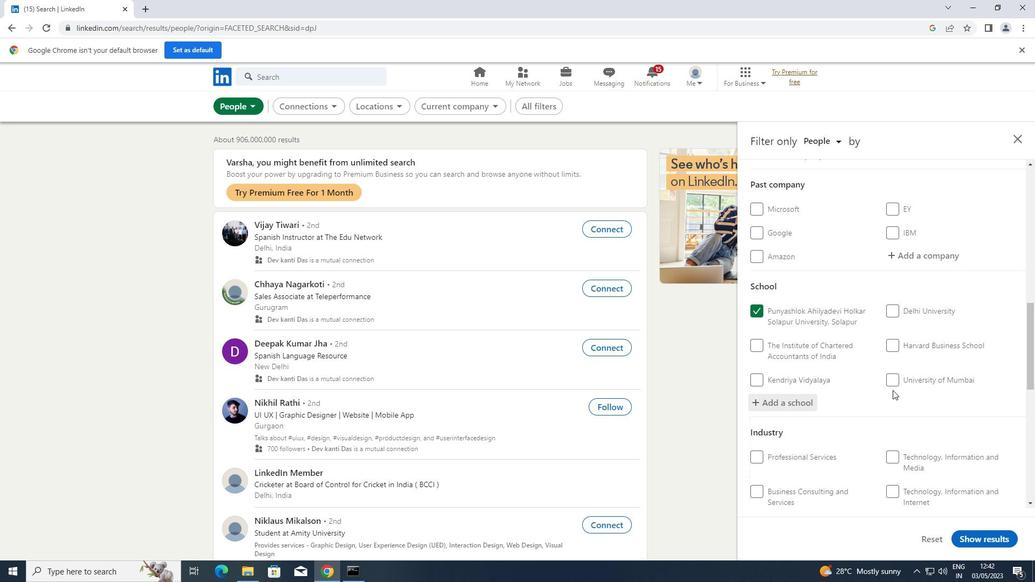 
Action: Mouse scrolled (893, 389) with delta (0, 0)
Screenshot: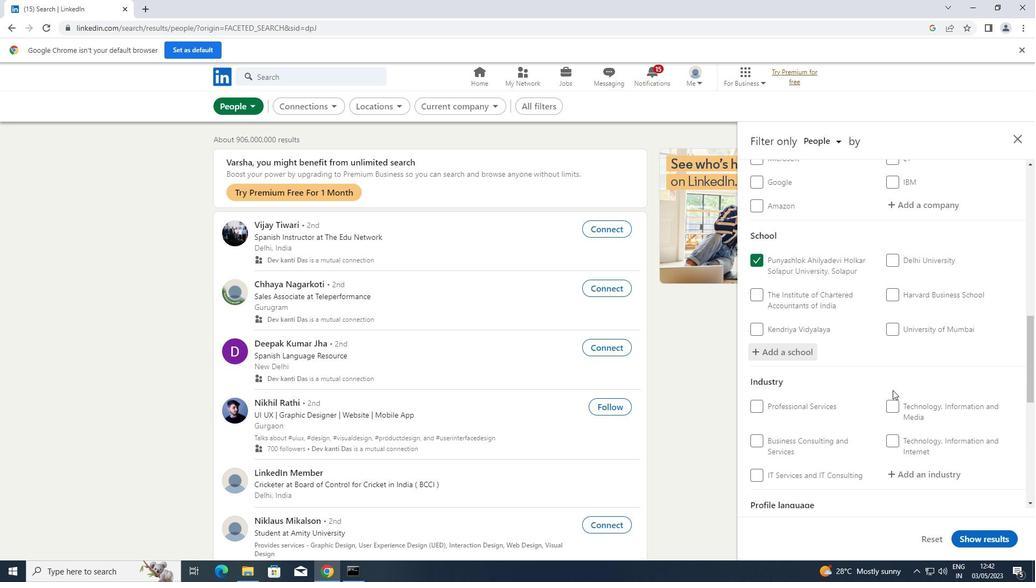 
Action: Mouse moved to (958, 363)
Screenshot: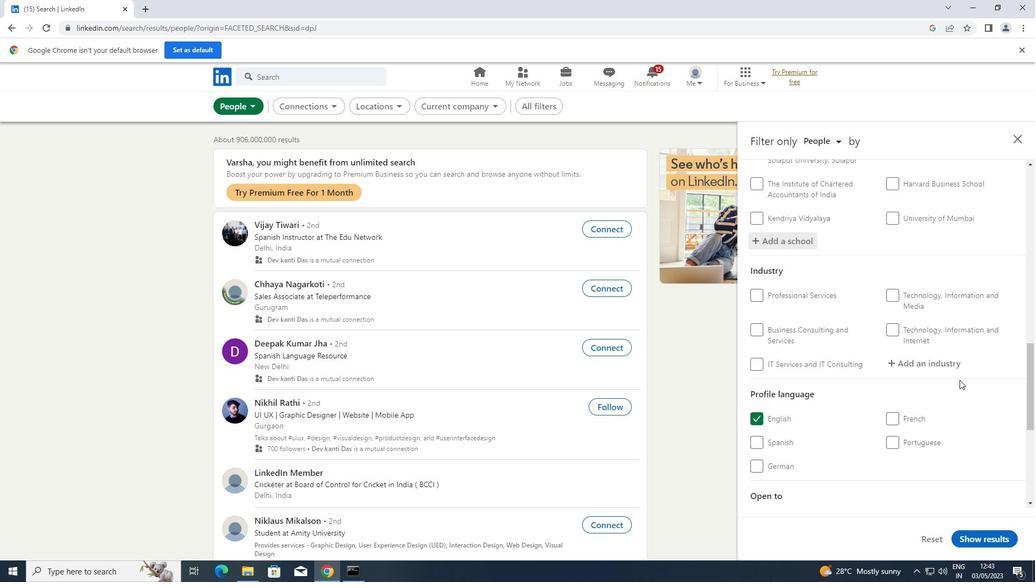 
Action: Mouse pressed left at (958, 363)
Screenshot: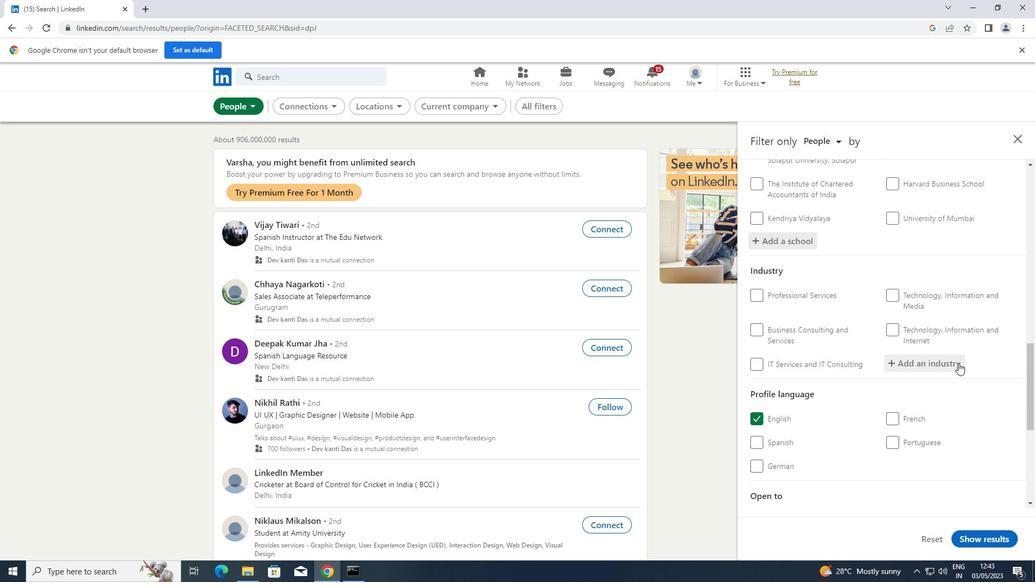 
Action: Key pressed <Key.shift>FOOTWEAR
Screenshot: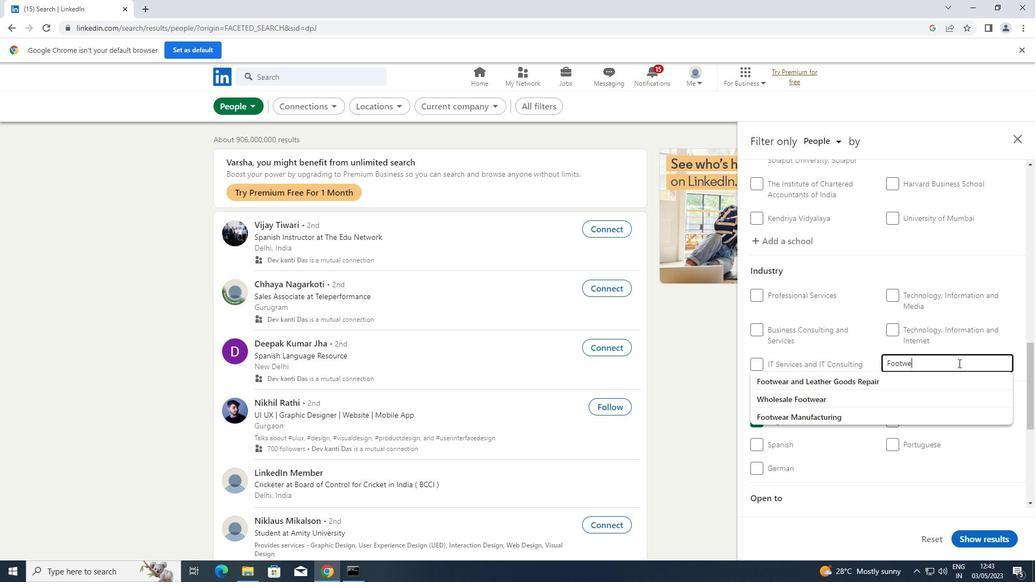 
Action: Mouse moved to (896, 374)
Screenshot: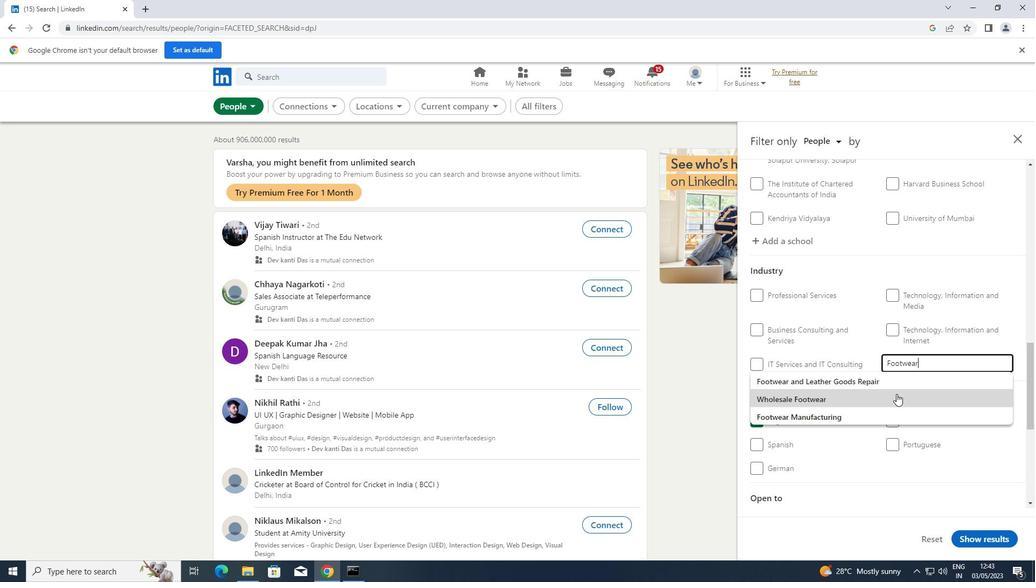 
Action: Mouse pressed left at (896, 374)
Screenshot: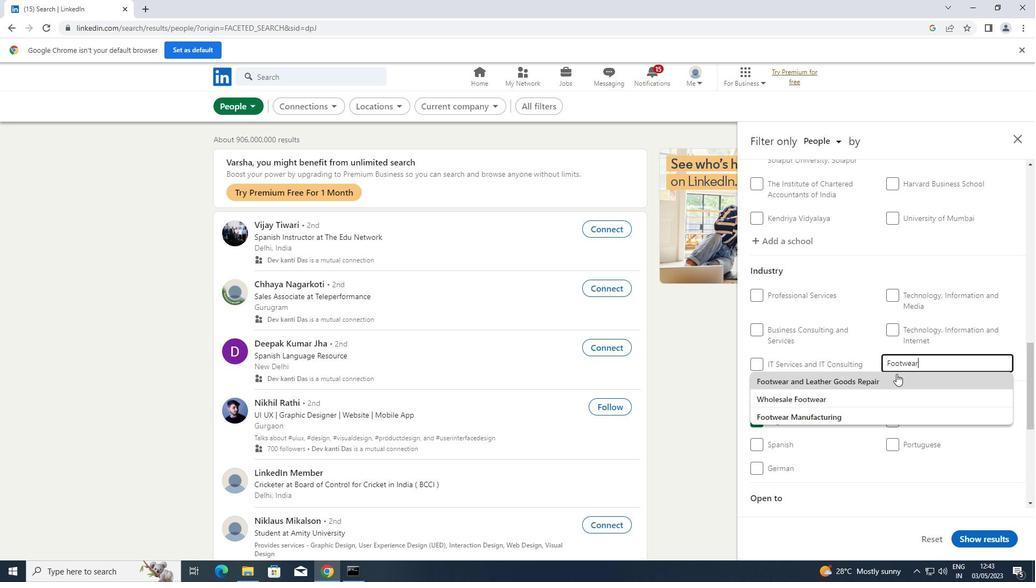 
Action: Mouse scrolled (896, 373) with delta (0, 0)
Screenshot: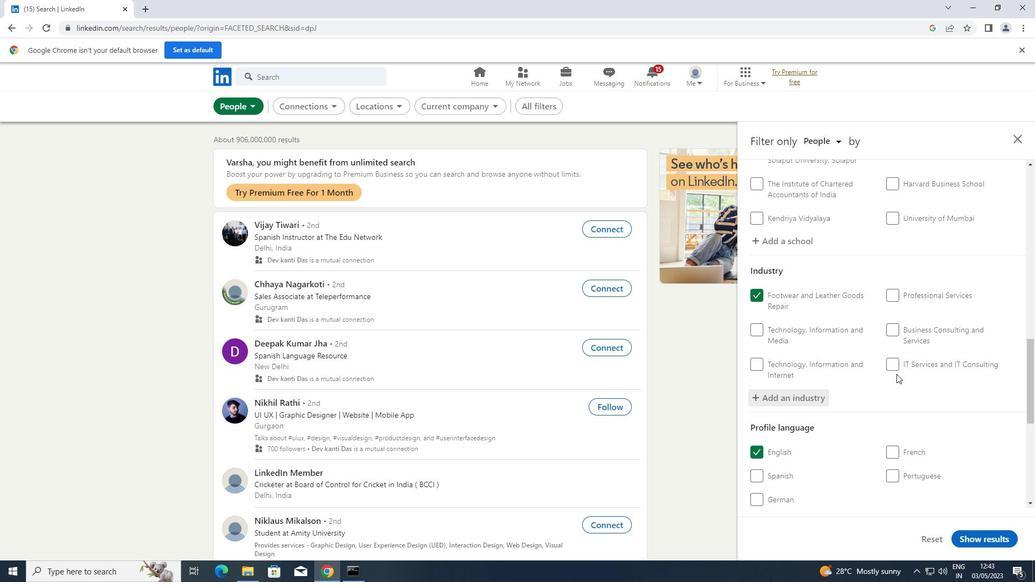 
Action: Mouse scrolled (896, 373) with delta (0, 0)
Screenshot: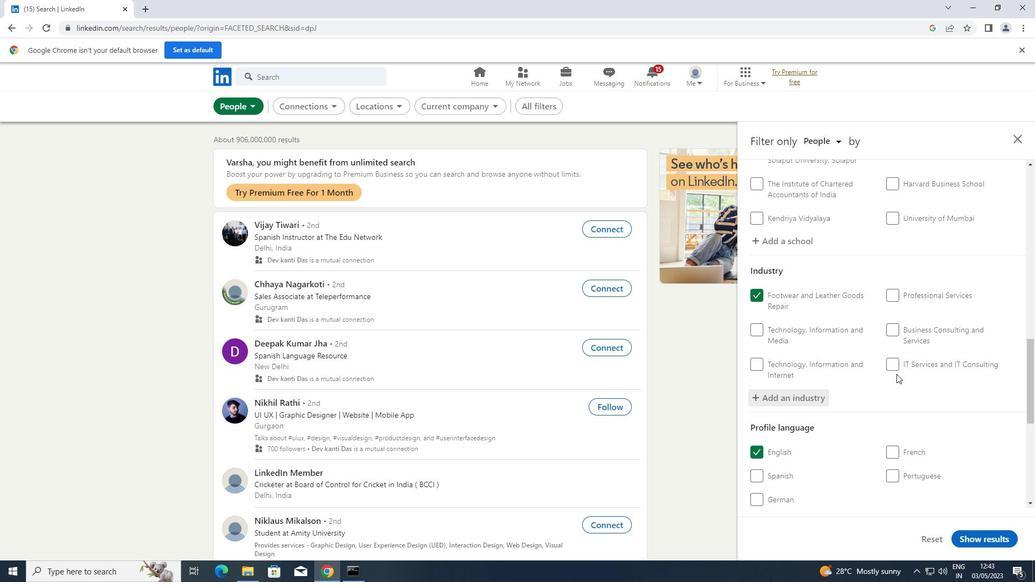 
Action: Mouse scrolled (896, 373) with delta (0, 0)
Screenshot: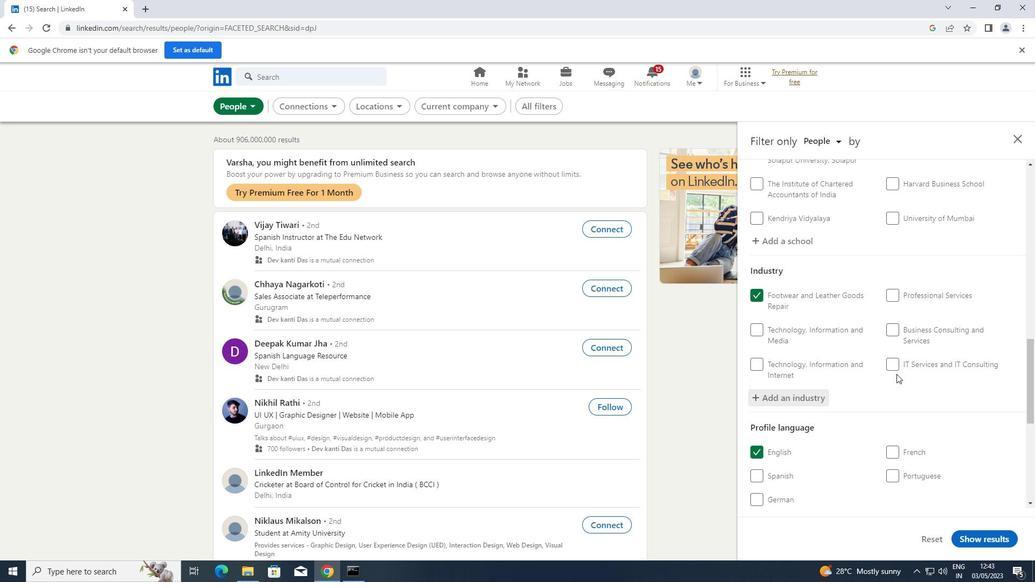 
Action: Mouse scrolled (896, 373) with delta (0, 0)
Screenshot: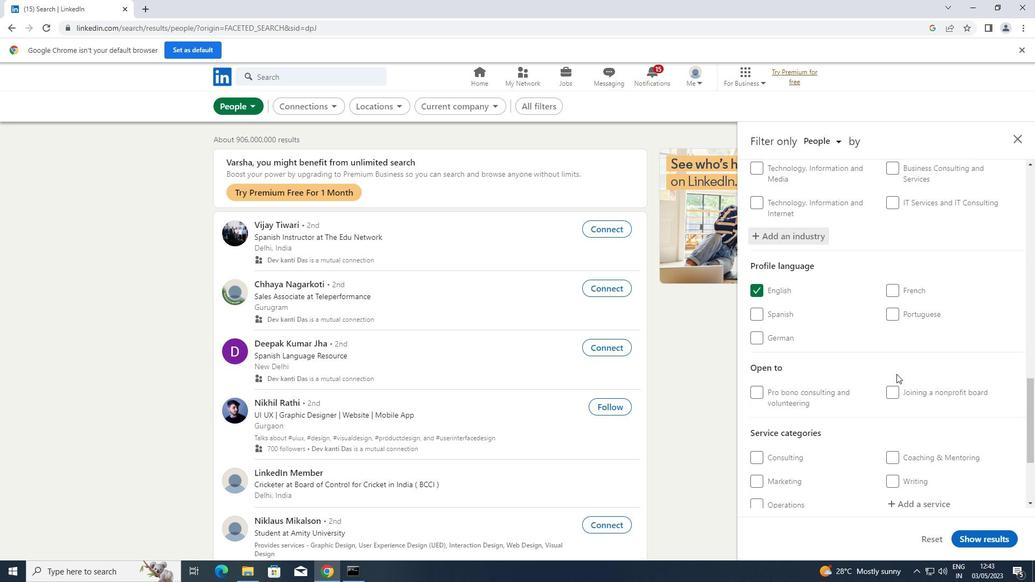 
Action: Mouse scrolled (896, 373) with delta (0, 0)
Screenshot: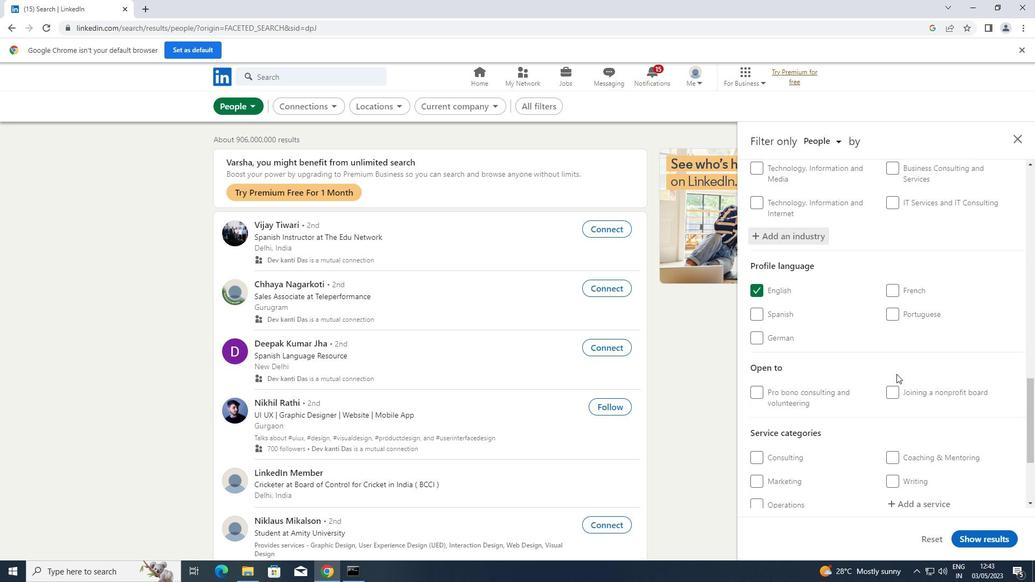 
Action: Mouse scrolled (896, 373) with delta (0, 0)
Screenshot: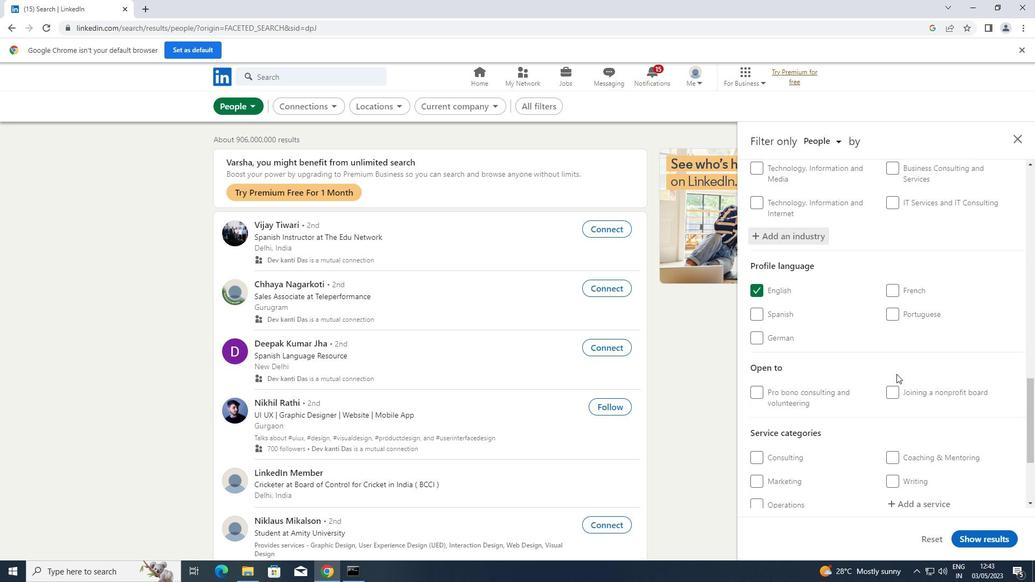 
Action: Mouse scrolled (896, 373) with delta (0, 0)
Screenshot: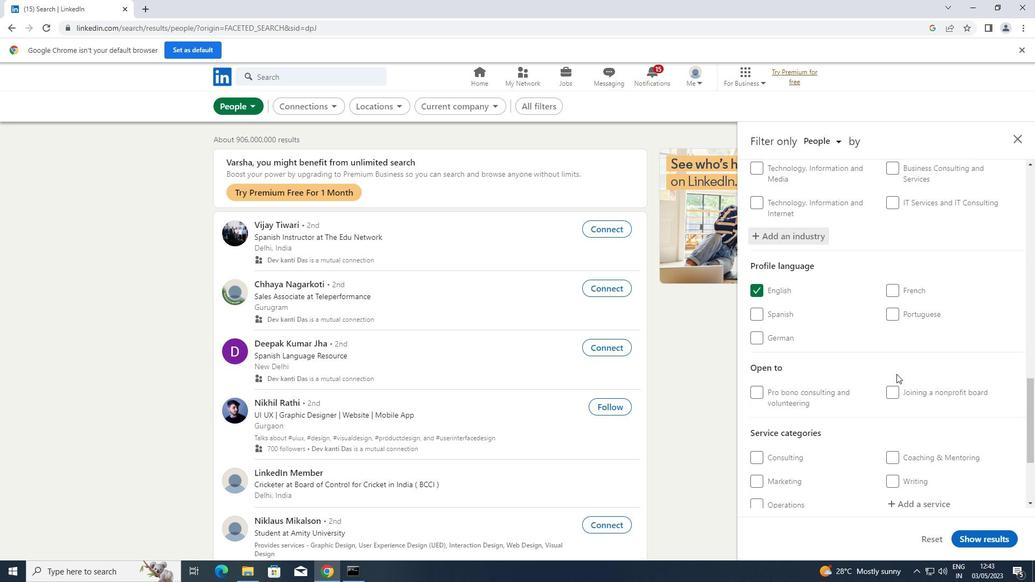 
Action: Mouse moved to (919, 358)
Screenshot: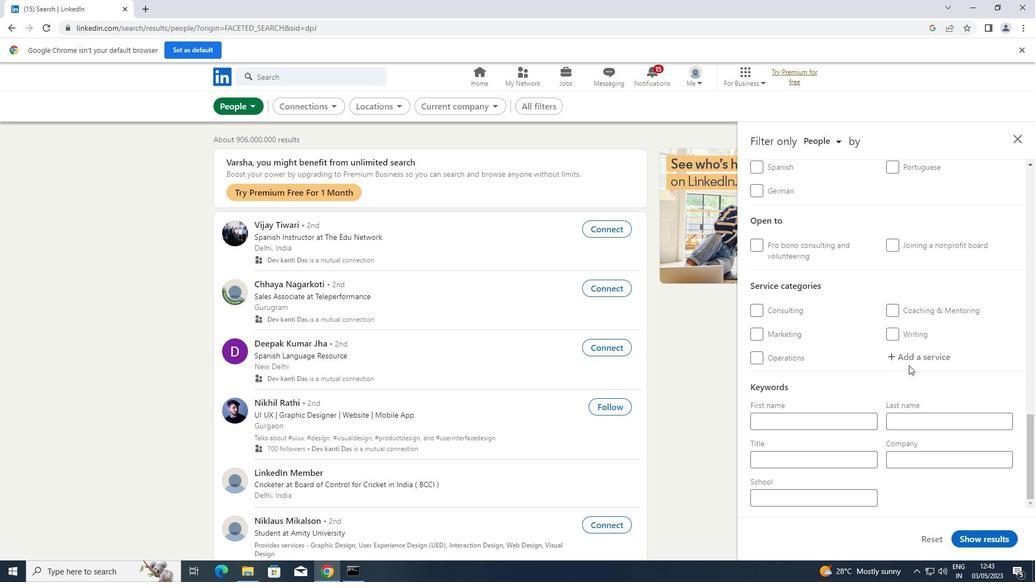 
Action: Mouse pressed left at (919, 358)
Screenshot: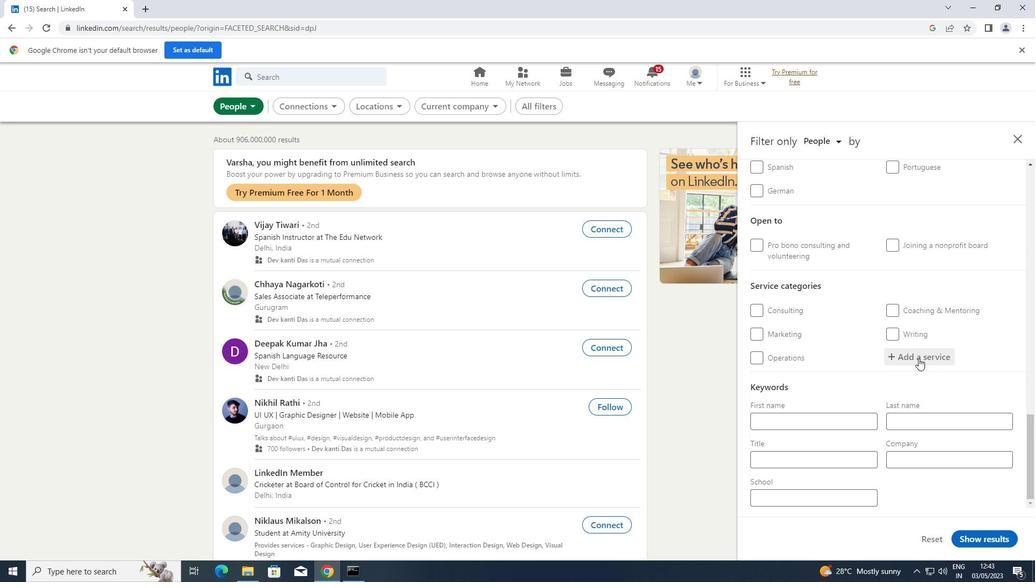 
Action: Key pressed <Key.shift>GROWTH
Screenshot: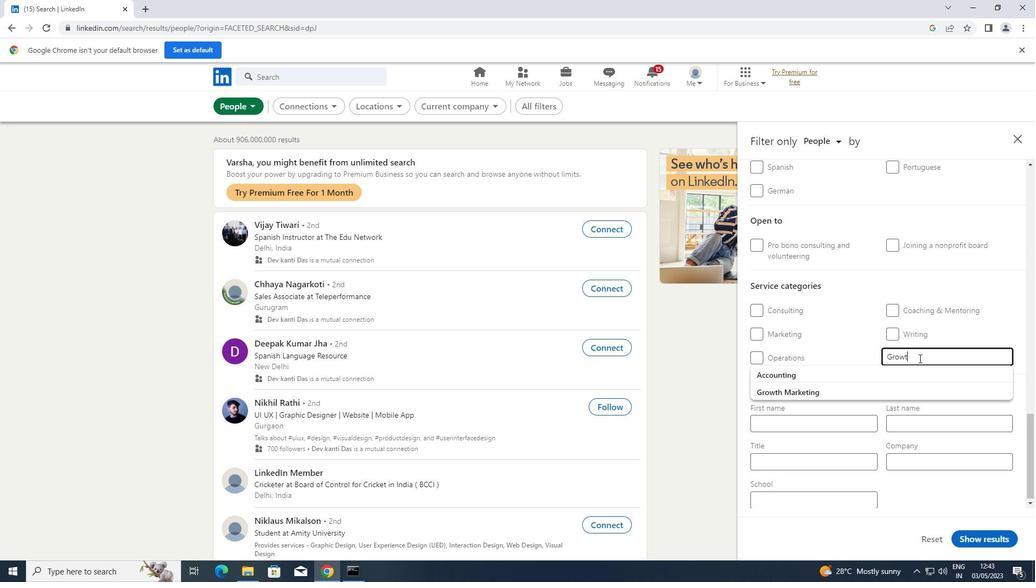 
Action: Mouse moved to (875, 374)
Screenshot: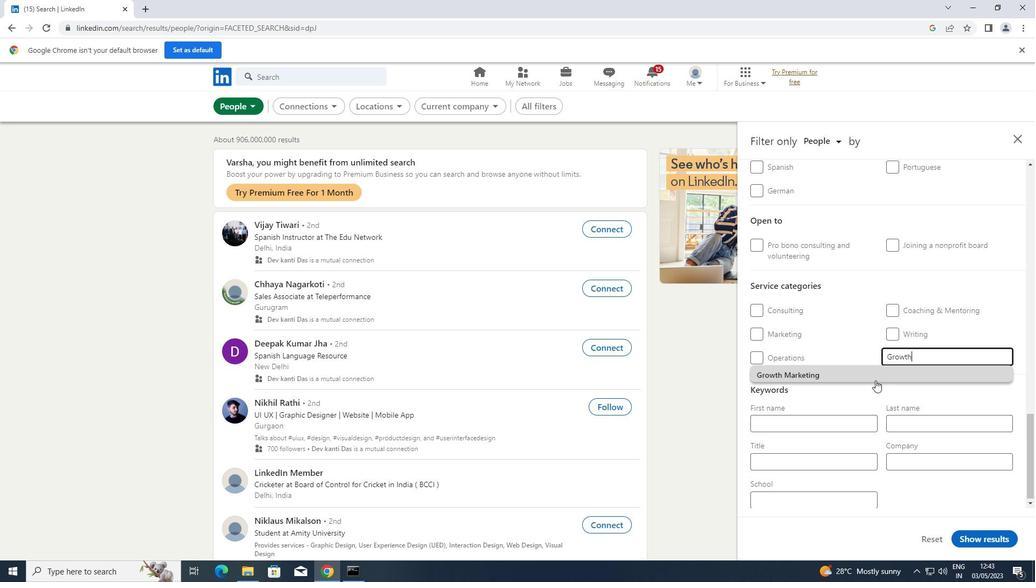 
Action: Mouse pressed left at (875, 374)
Screenshot: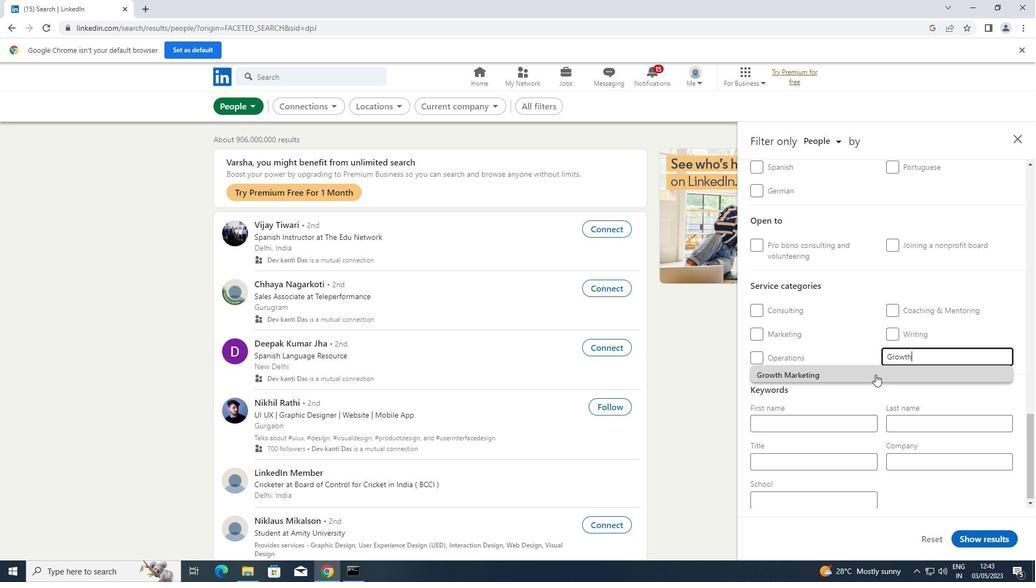 
Action: Mouse moved to (875, 374)
Screenshot: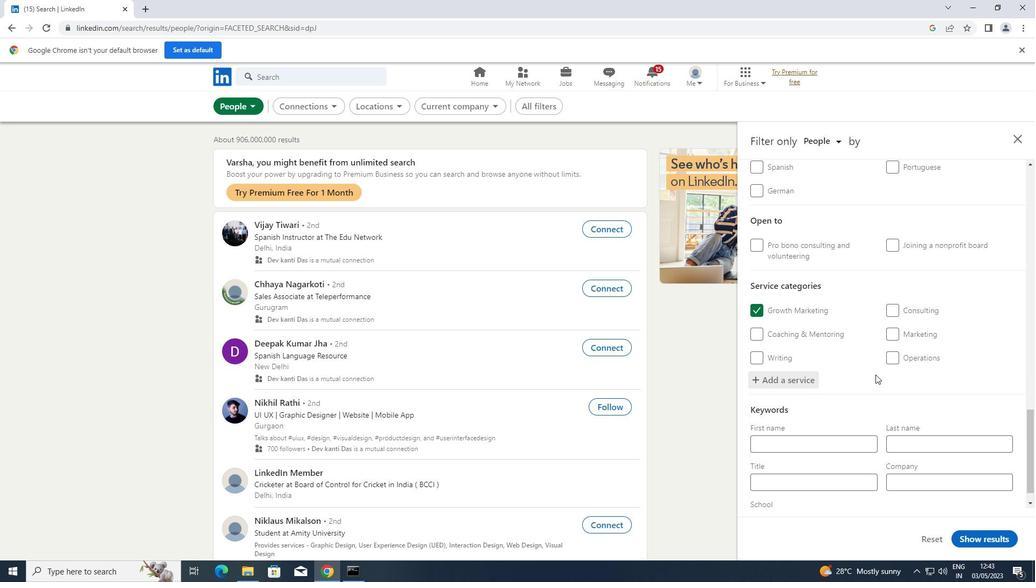 
Action: Mouse scrolled (875, 373) with delta (0, 0)
Screenshot: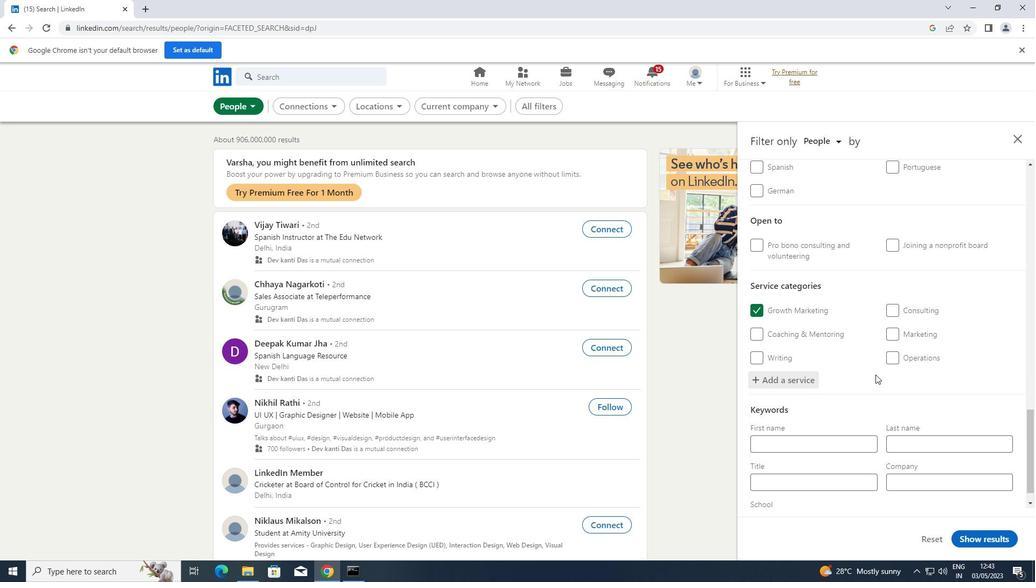 
Action: Mouse scrolled (875, 373) with delta (0, 0)
Screenshot: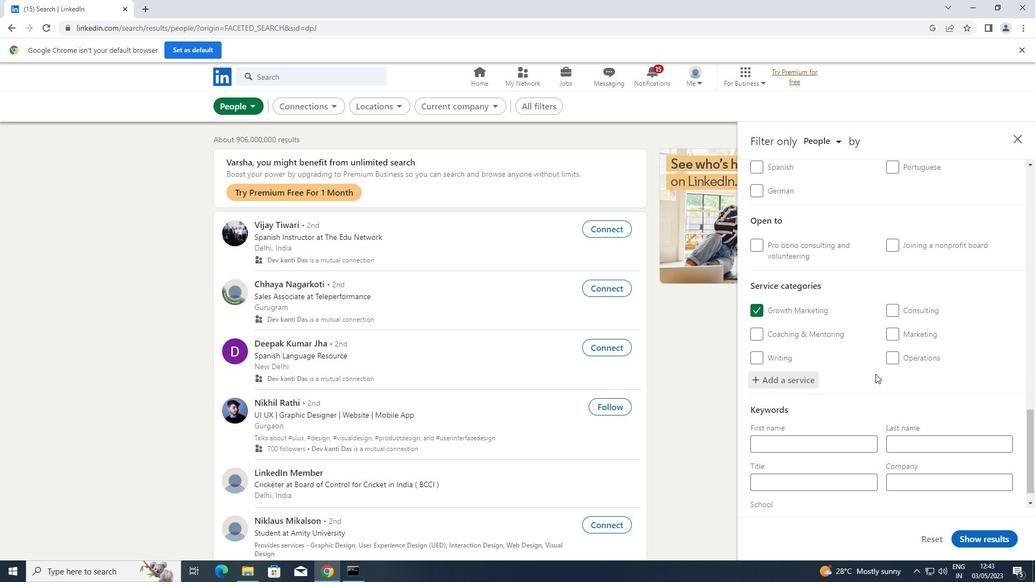 
Action: Mouse scrolled (875, 373) with delta (0, 0)
Screenshot: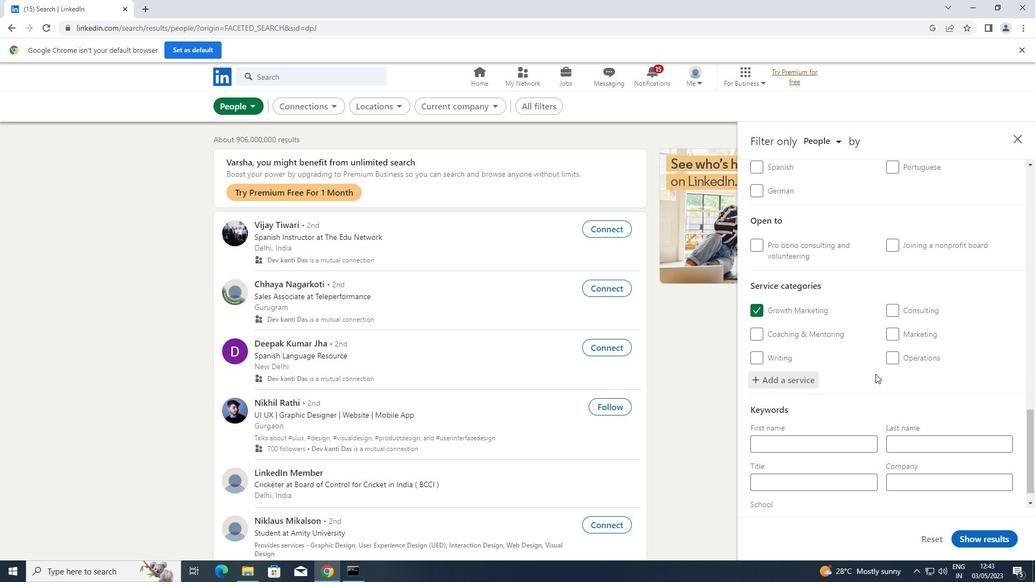 
Action: Mouse moved to (795, 454)
Screenshot: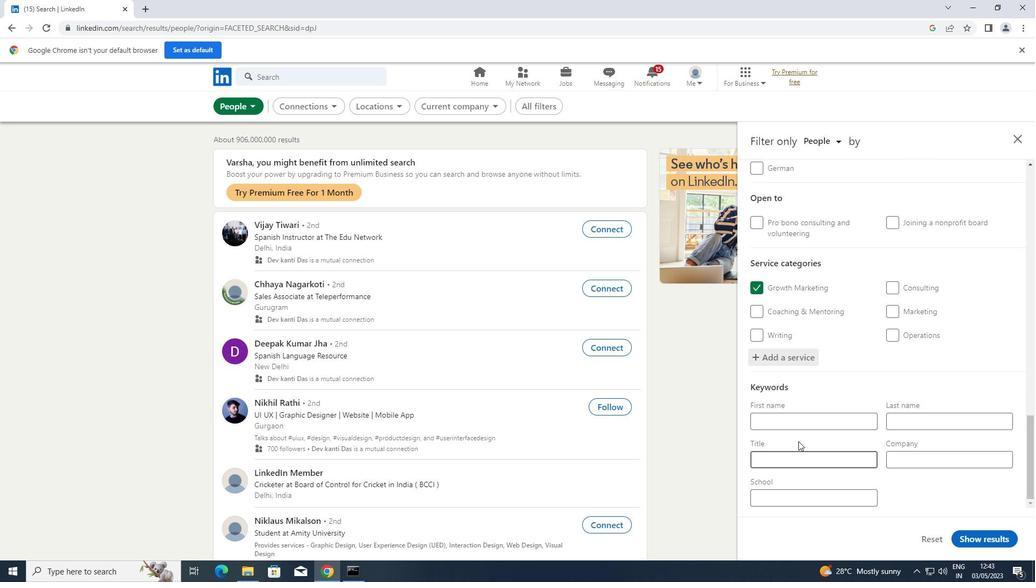 
Action: Mouse pressed left at (795, 454)
Screenshot: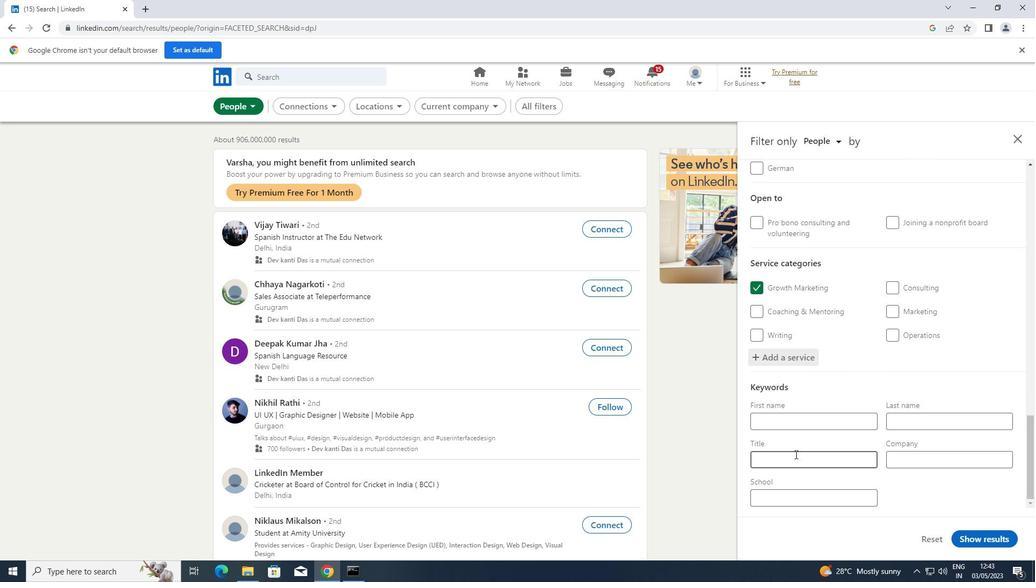 
Action: Key pressed <Key.shift>OFFICE<Key.space><Key.shift>MANAGER
Screenshot: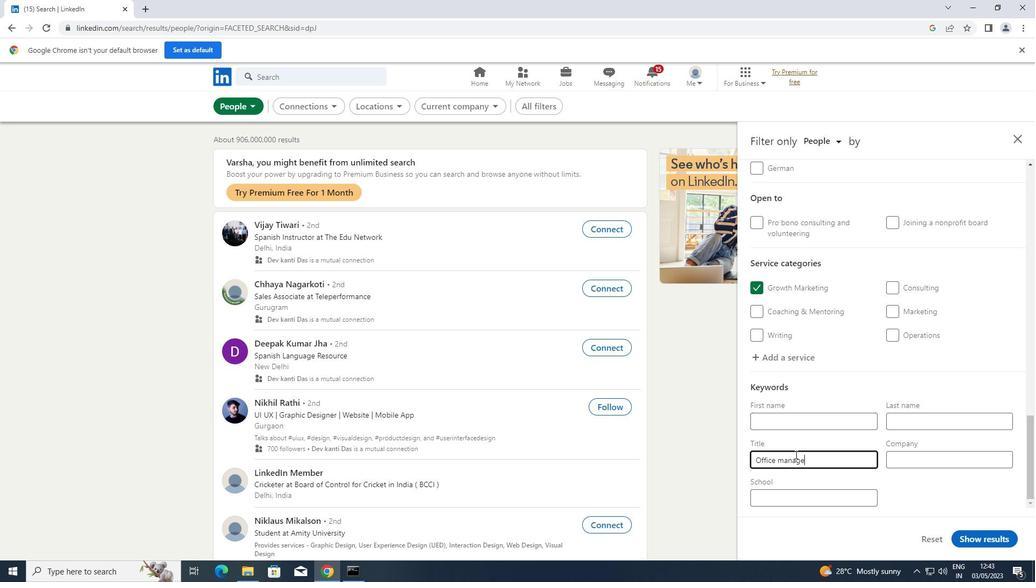 
Action: Mouse moved to (976, 541)
Screenshot: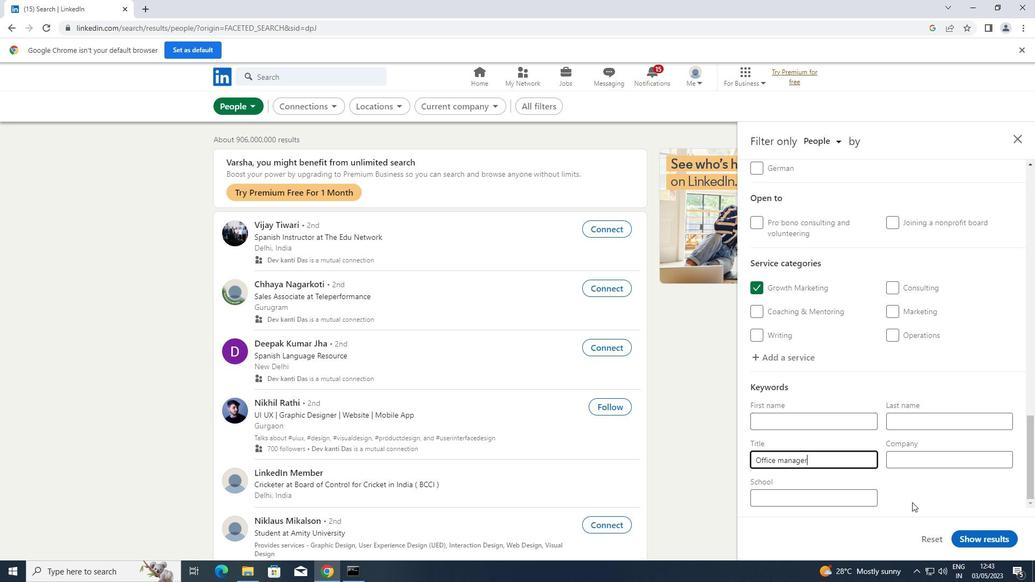 
Action: Mouse pressed left at (976, 541)
Screenshot: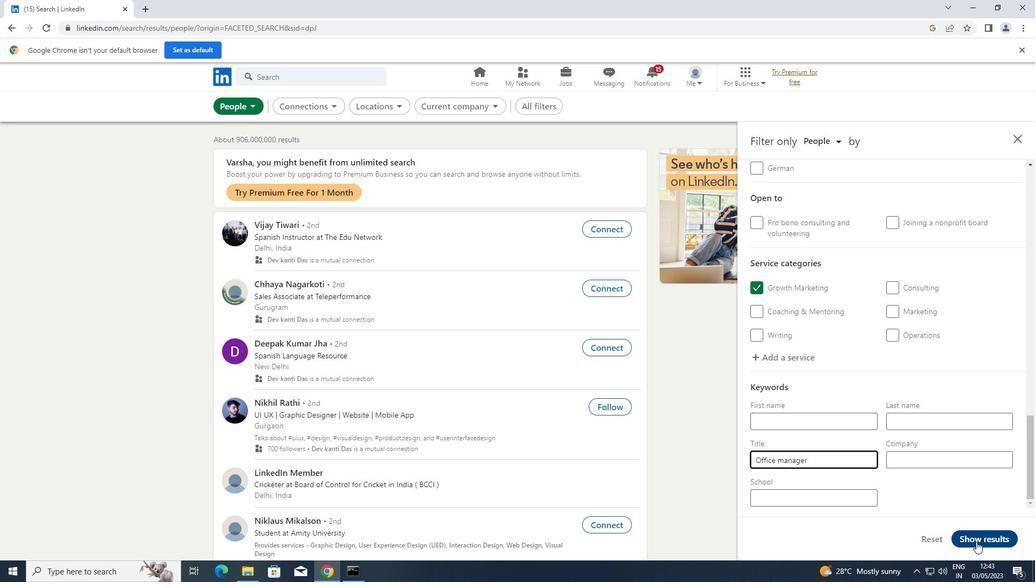 
